 Task: Look for space in Newcastle under Lyme, United Kingdom from 5th June, 2023 to 16th June, 2023 for 2 adults in price range Rs.14000 to Rs.18000. Place can be entire place with 1  bedroom having 1 bed and 1 bathroom. Property type can be house, flat, guest house, hotel. Booking option can be shelf check-in. Required host language is English.
Action: Mouse moved to (419, 82)
Screenshot: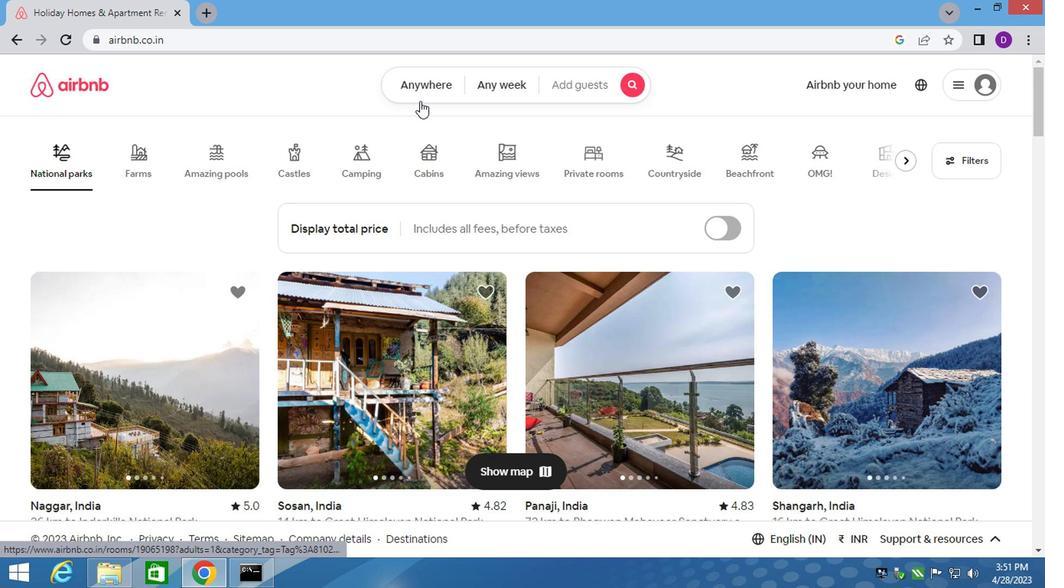 
Action: Mouse pressed left at (419, 82)
Screenshot: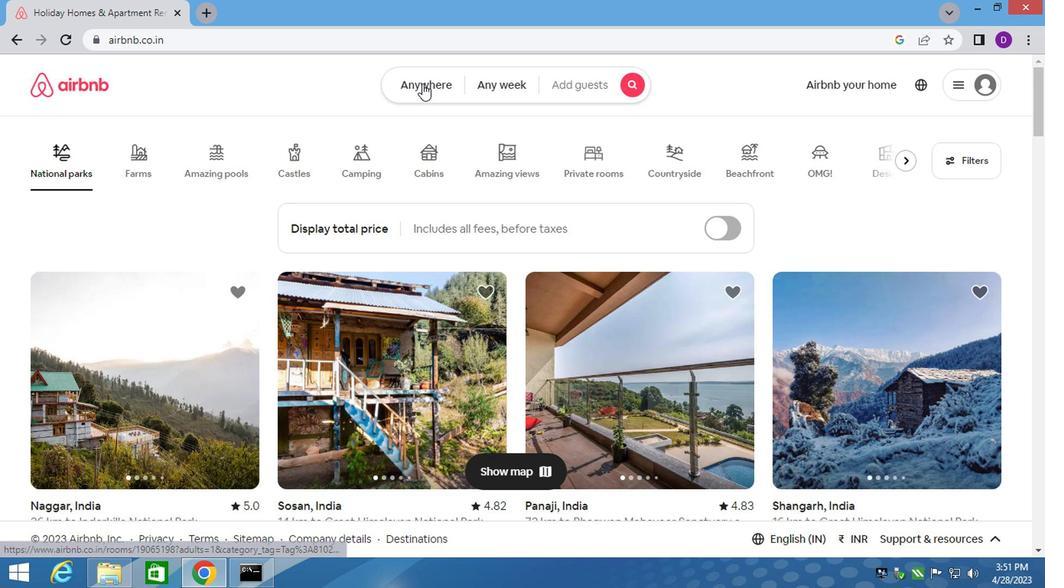 
Action: Mouse moved to (296, 145)
Screenshot: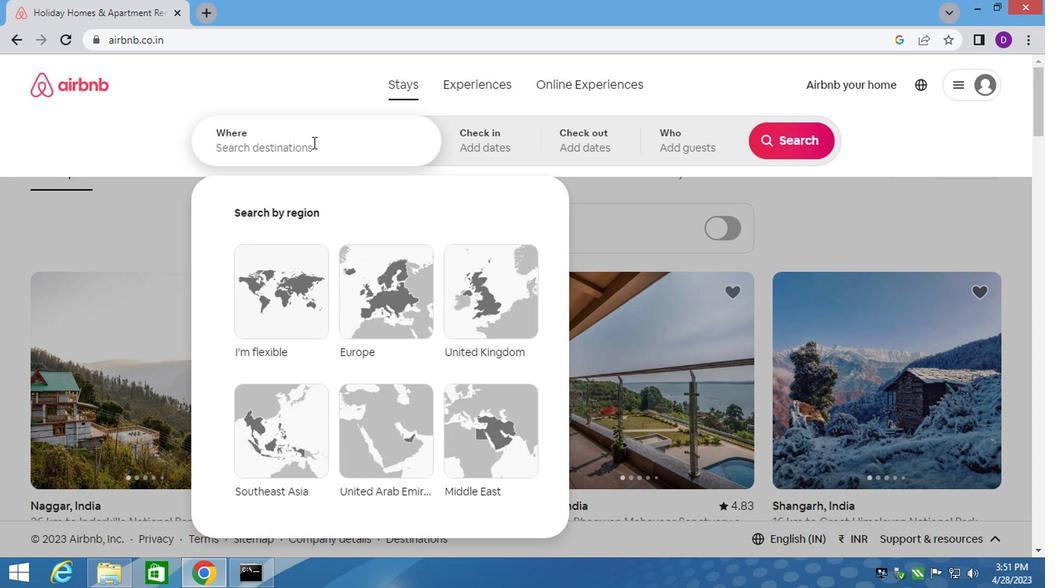 
Action: Mouse pressed left at (296, 145)
Screenshot: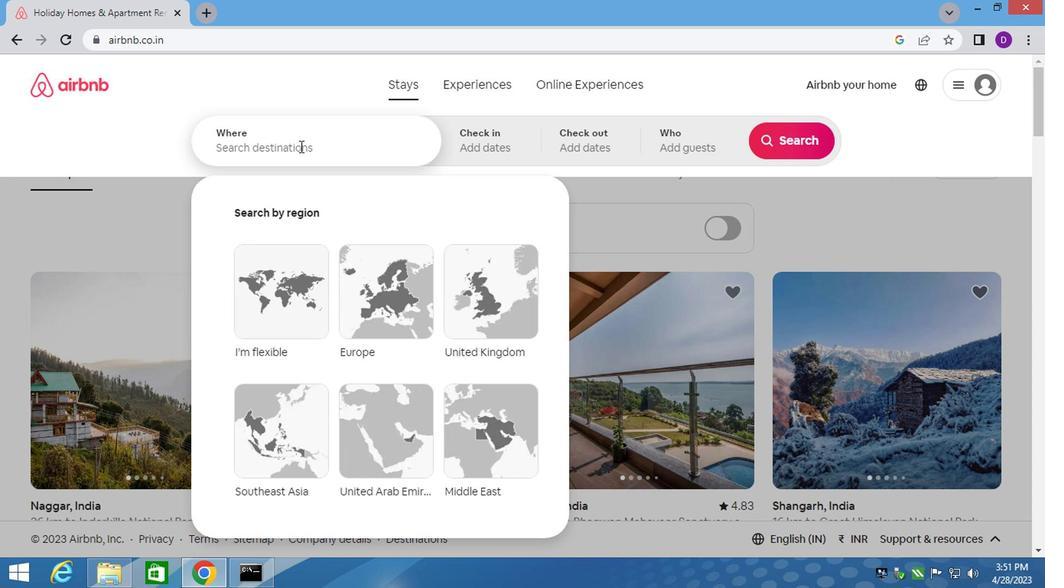 
Action: Key pressed newcas<Key.down><Key.backspace><Key.backspace><Key.backspace><Key.backspace><Key.backspace><Key.backspace><Key.backspace><Key.backspace><Key.backspace>under<Key.down><Key.up><Key.space><Key.backspace>,<Key.space>united<Key.down><Key.up><Key.enter>
Screenshot: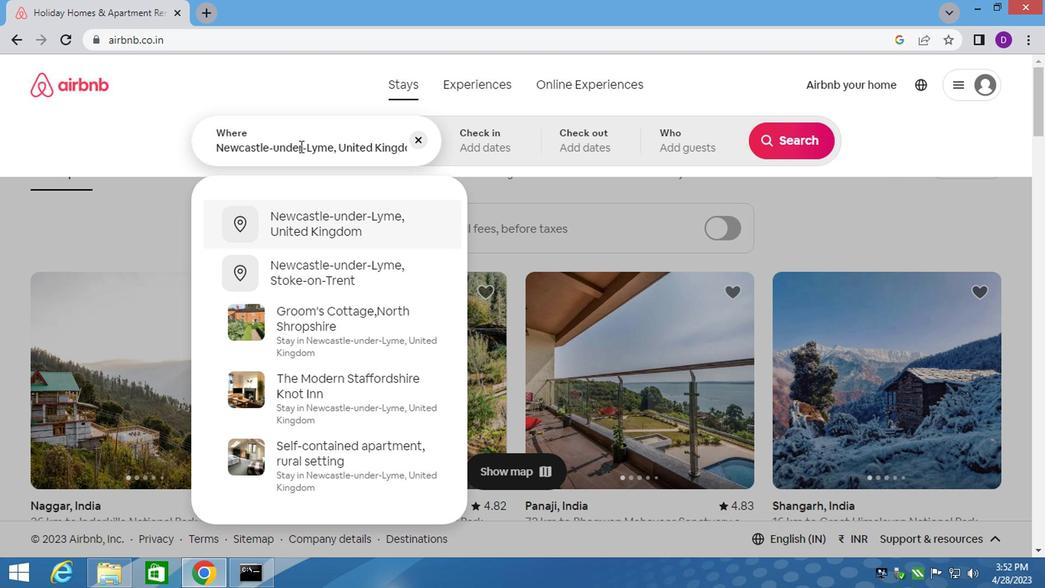 
Action: Mouse moved to (774, 261)
Screenshot: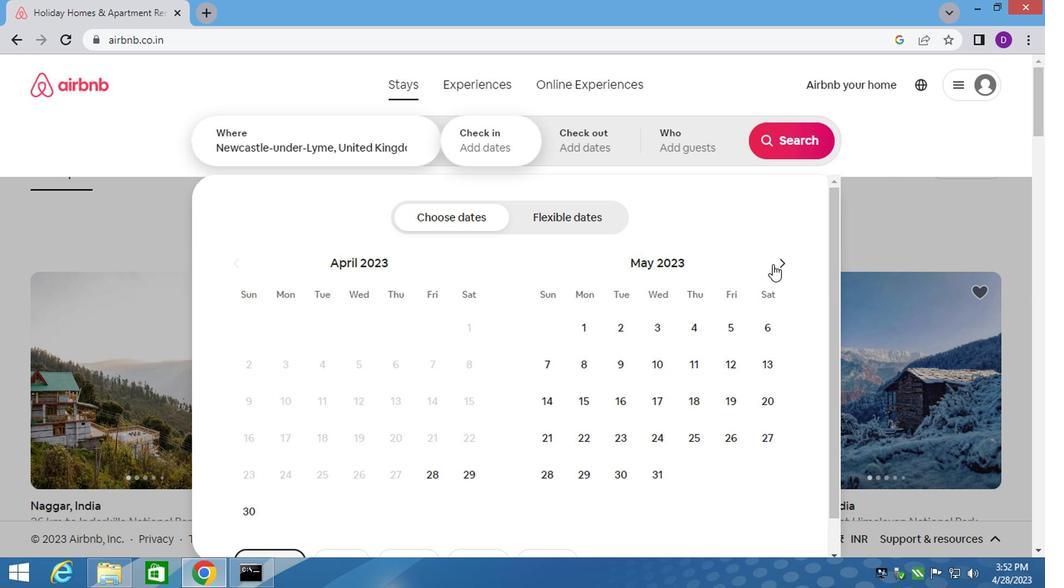 
Action: Mouse pressed left at (774, 261)
Screenshot: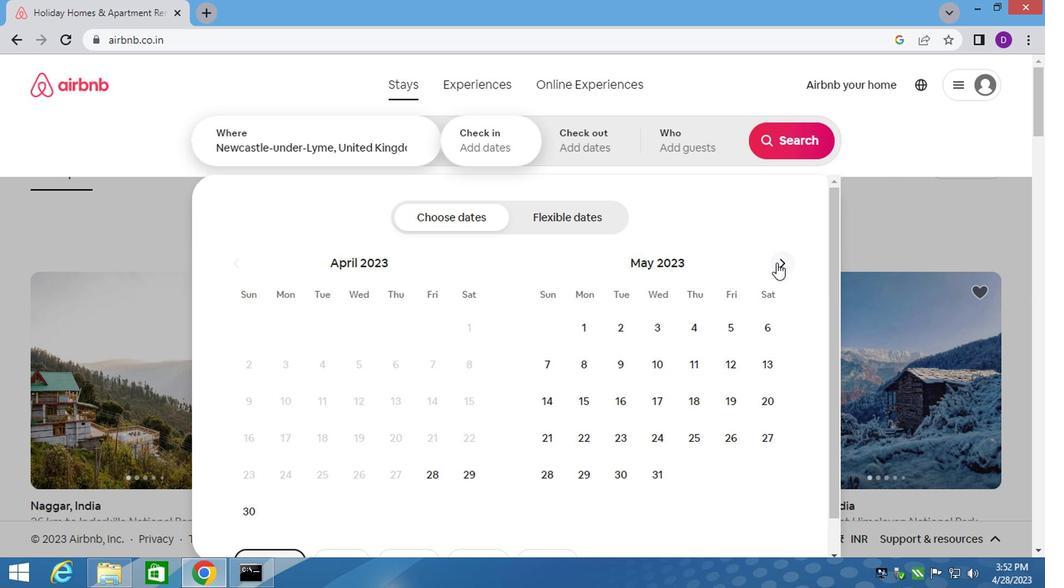 
Action: Mouse moved to (583, 366)
Screenshot: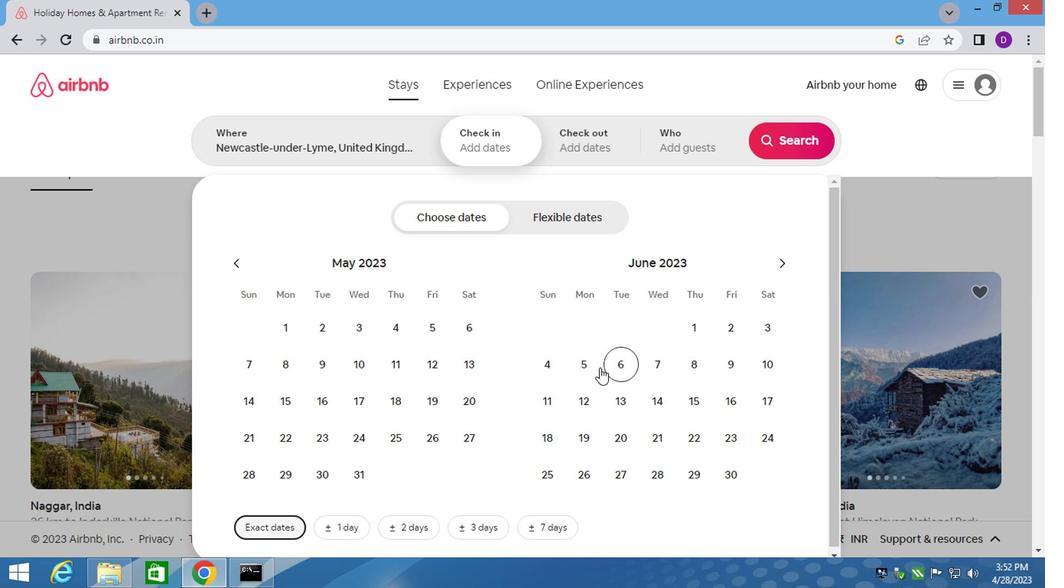 
Action: Mouse pressed left at (583, 366)
Screenshot: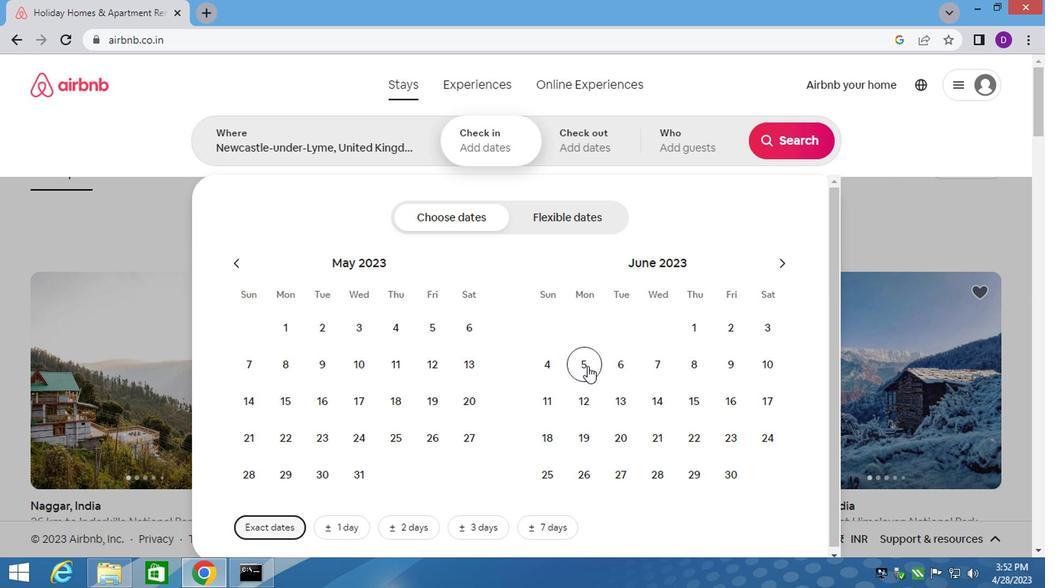 
Action: Mouse moved to (728, 400)
Screenshot: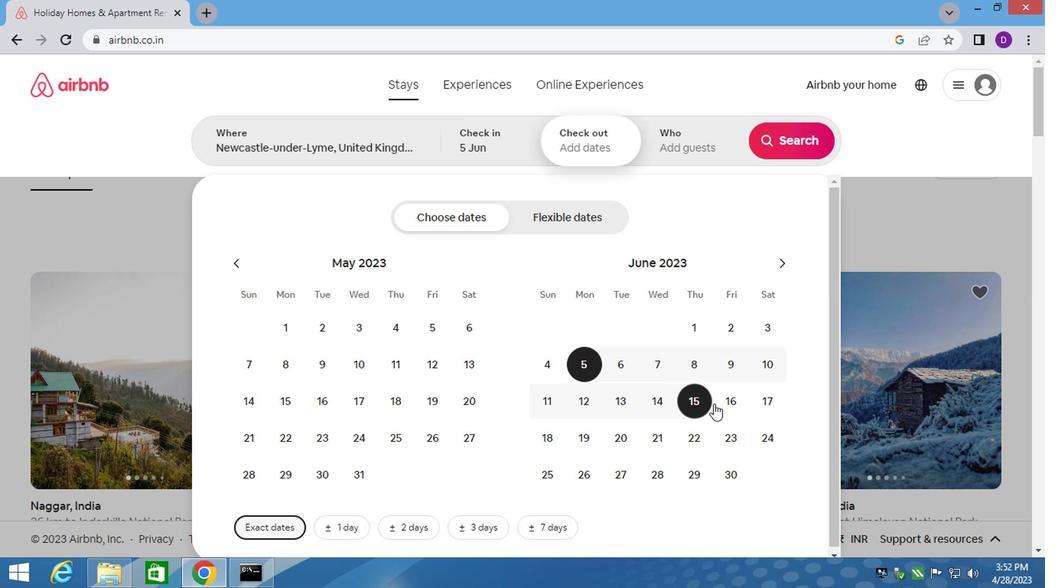 
Action: Mouse pressed left at (728, 400)
Screenshot: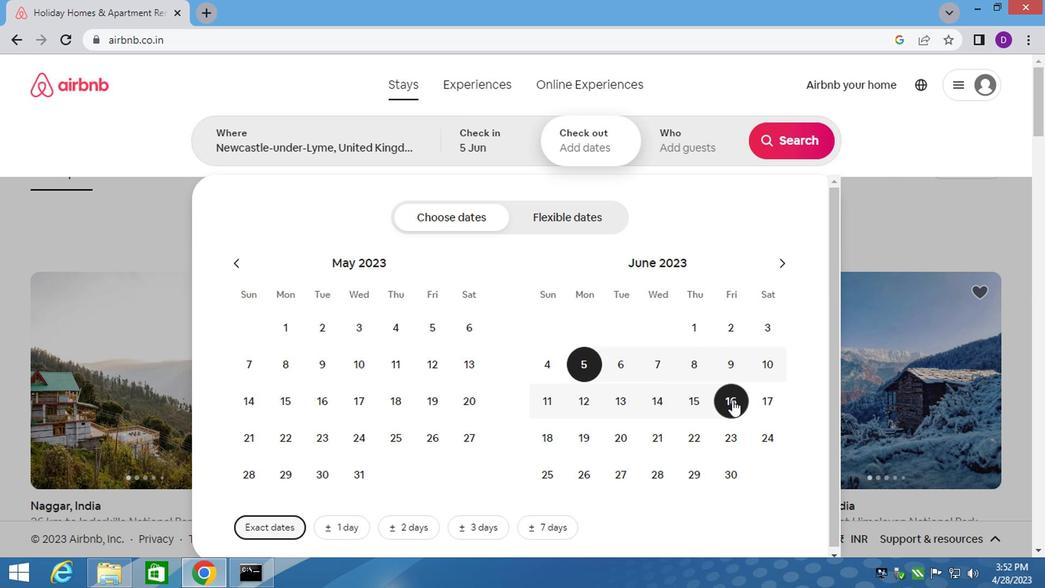
Action: Mouse moved to (685, 145)
Screenshot: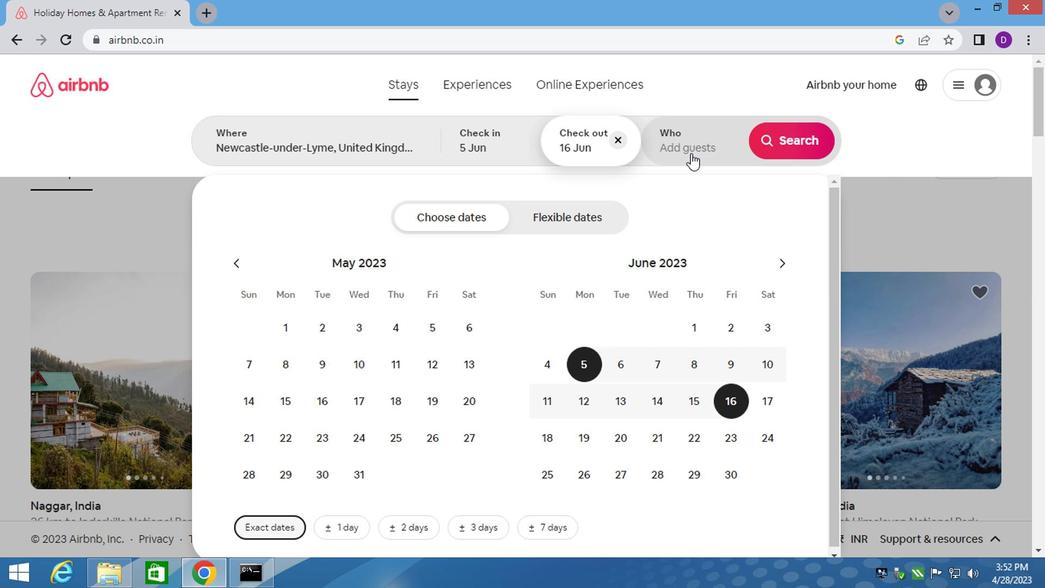 
Action: Mouse pressed left at (685, 145)
Screenshot: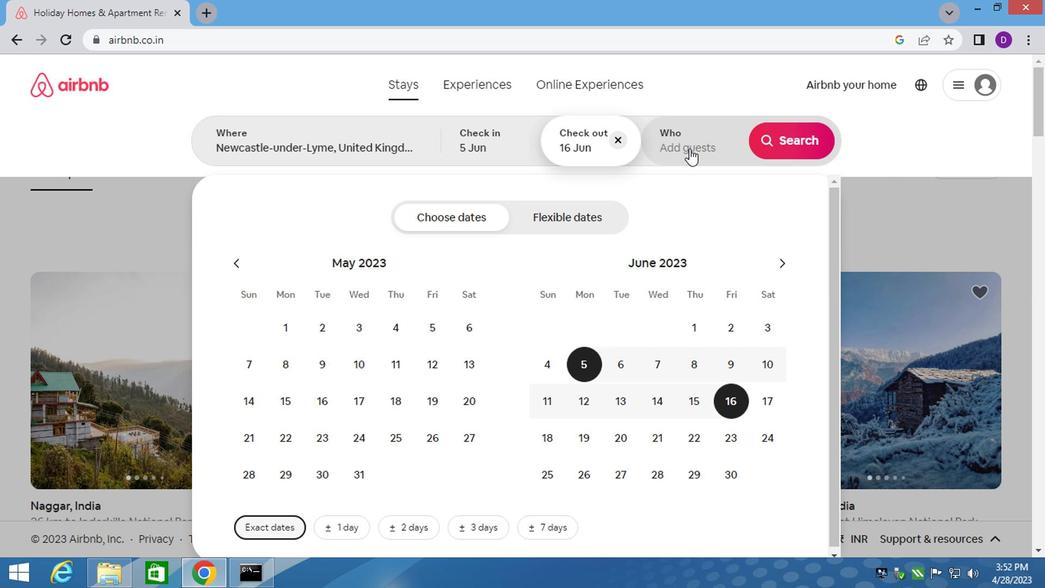 
Action: Mouse moved to (794, 225)
Screenshot: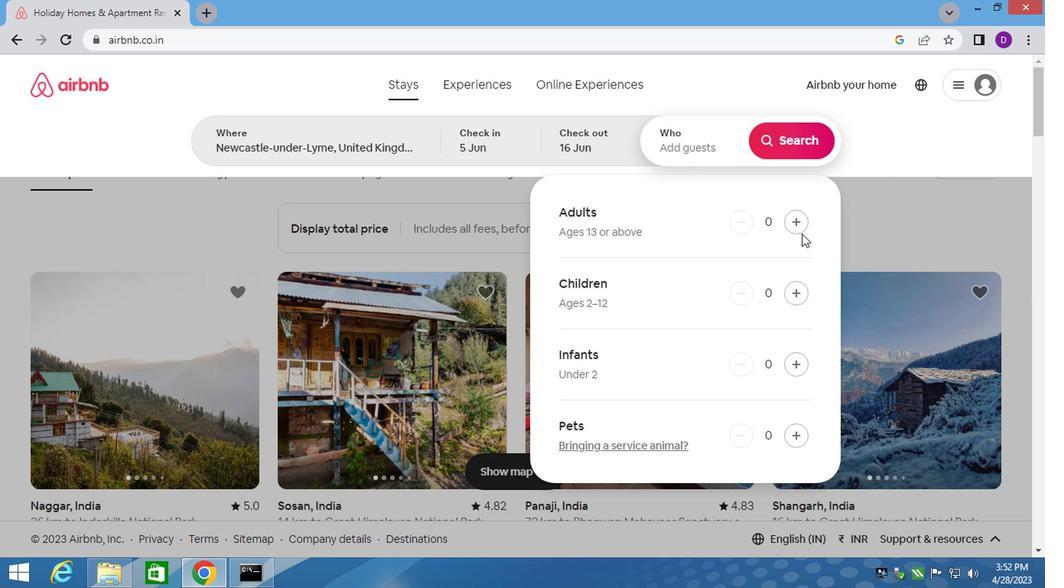 
Action: Mouse pressed left at (794, 225)
Screenshot: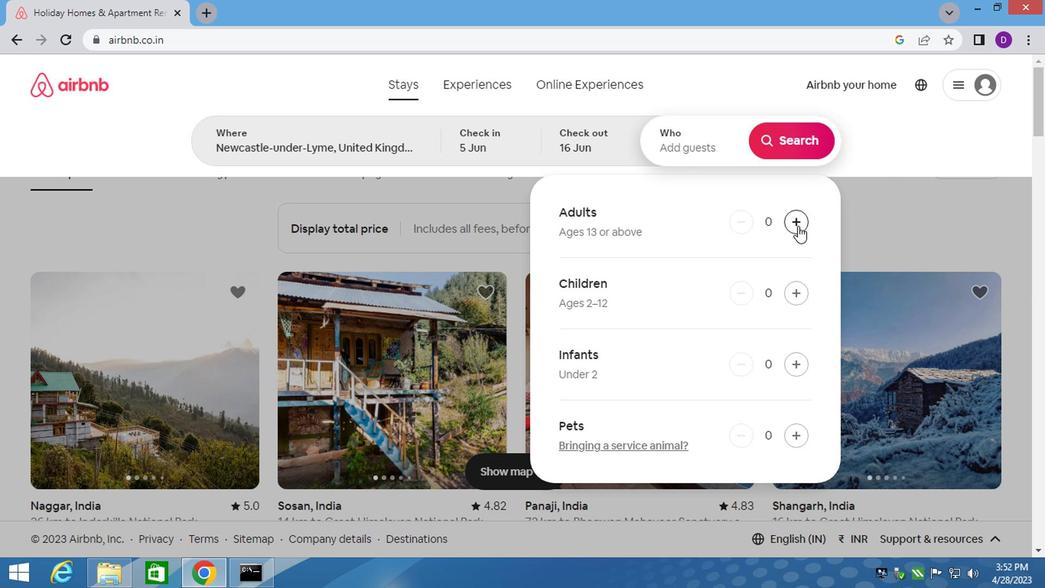 
Action: Mouse pressed left at (794, 225)
Screenshot: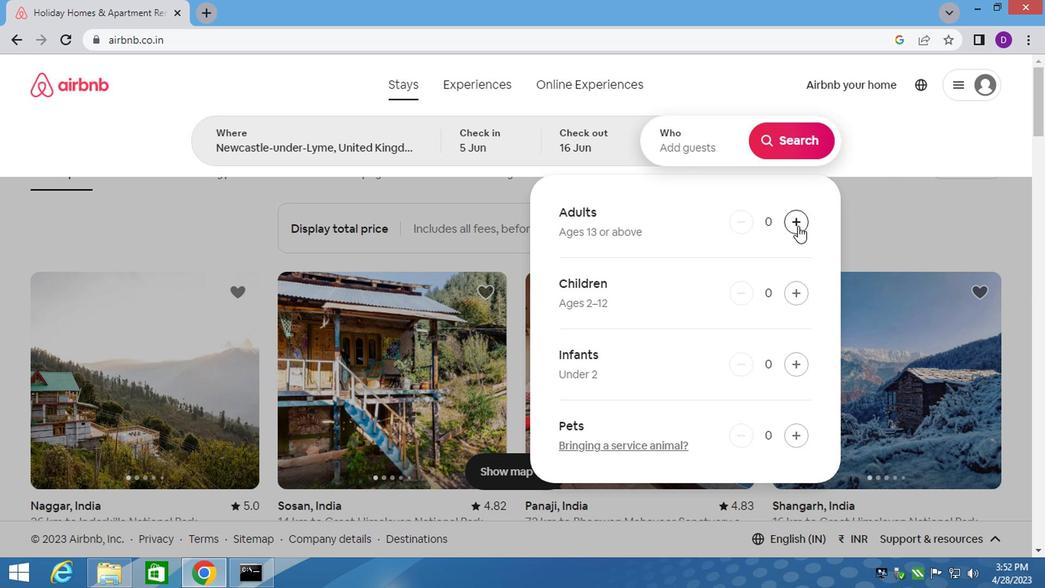 
Action: Mouse moved to (791, 140)
Screenshot: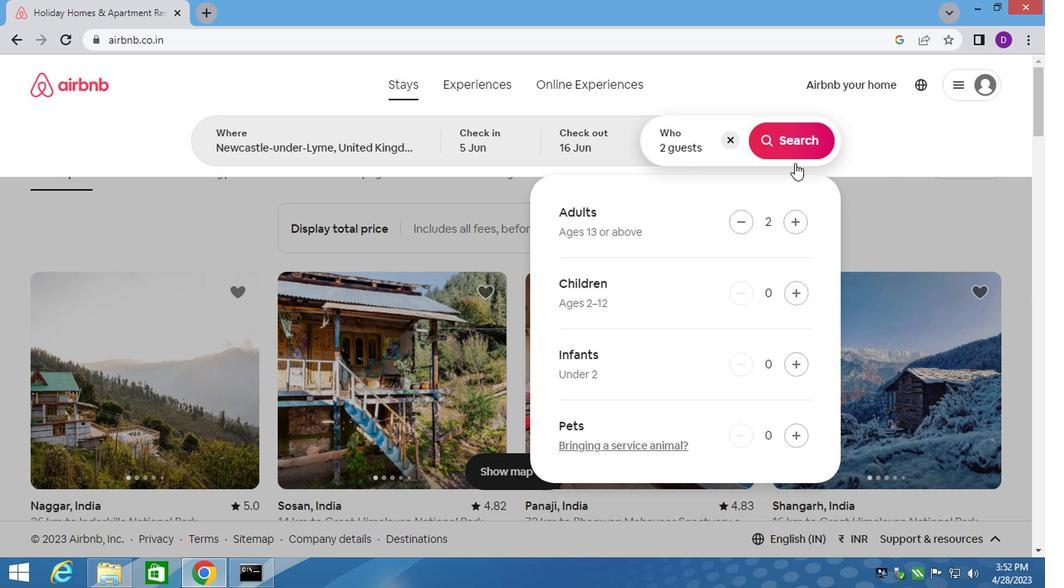 
Action: Mouse pressed left at (791, 140)
Screenshot: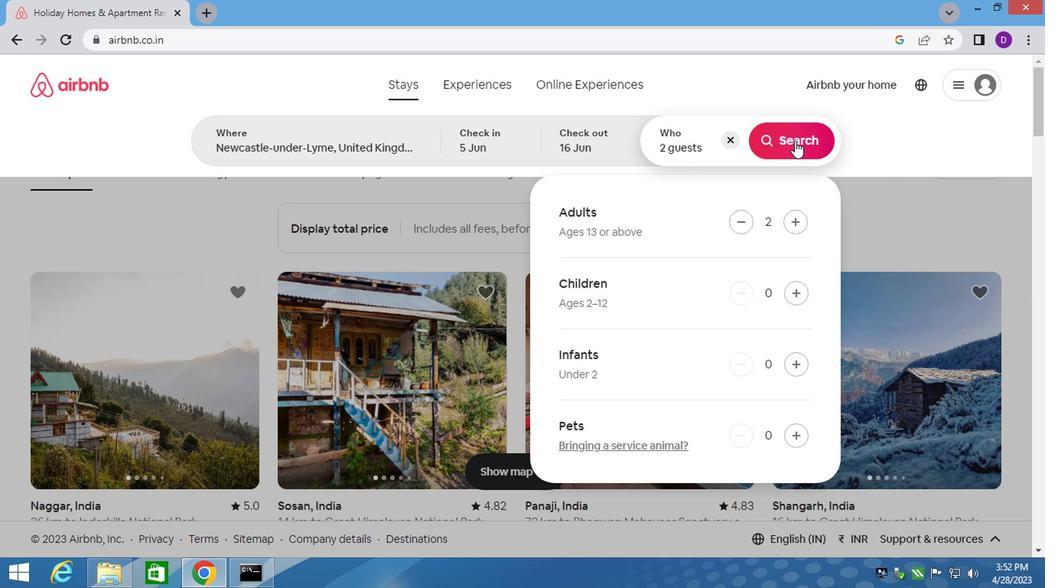 
Action: Mouse moved to (962, 141)
Screenshot: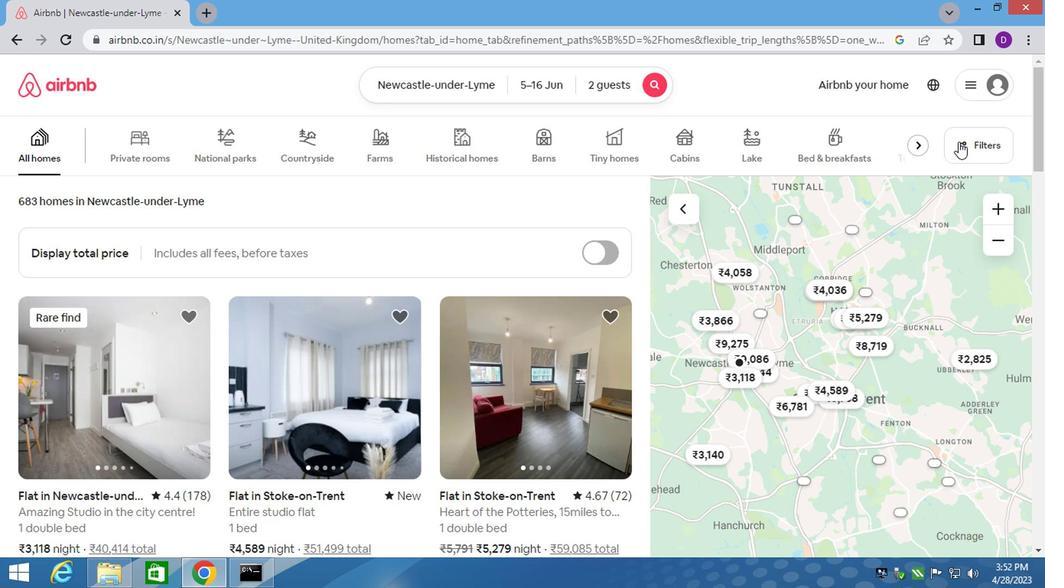 
Action: Mouse pressed left at (962, 141)
Screenshot: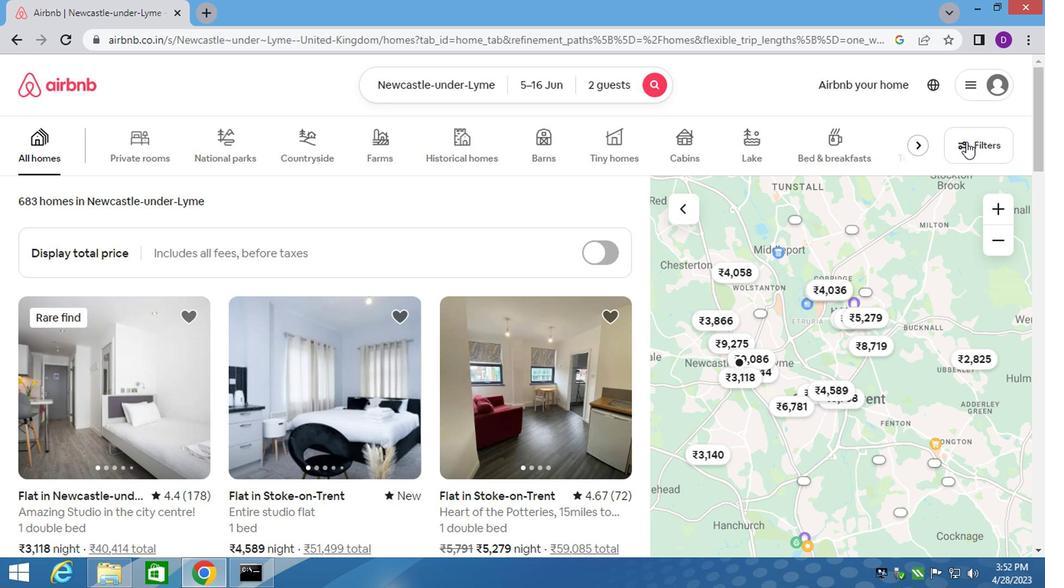 
Action: Mouse moved to (306, 342)
Screenshot: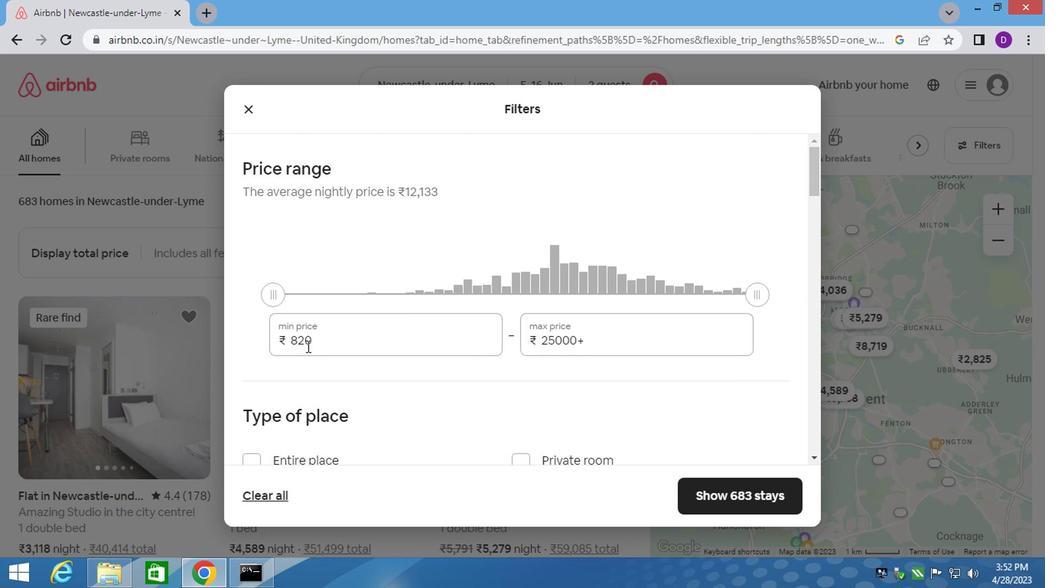 
Action: Mouse pressed left at (306, 342)
Screenshot: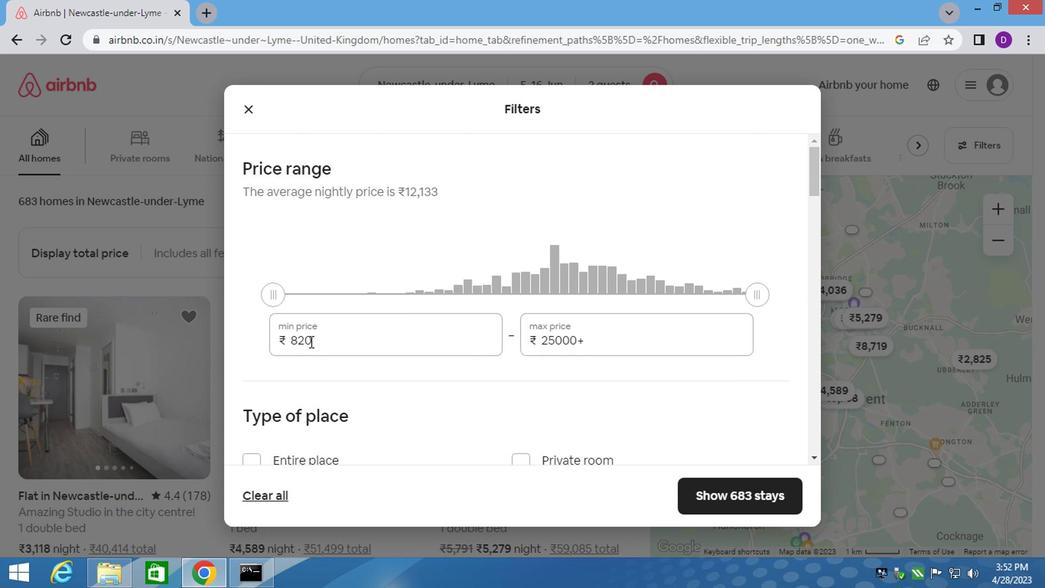 
Action: Mouse pressed left at (306, 342)
Screenshot: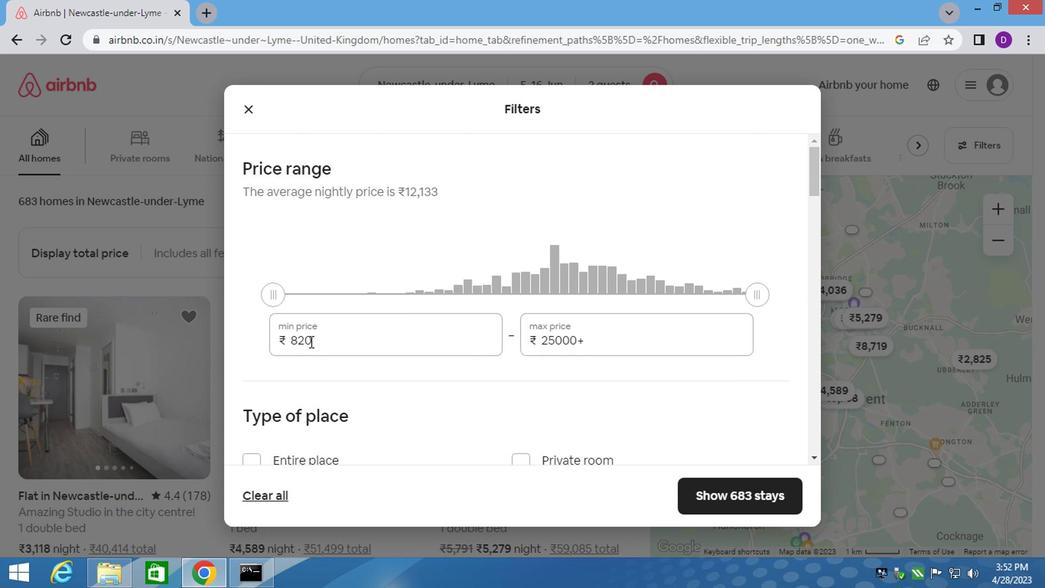 
Action: Key pressed 14000<Key.tab>18000
Screenshot: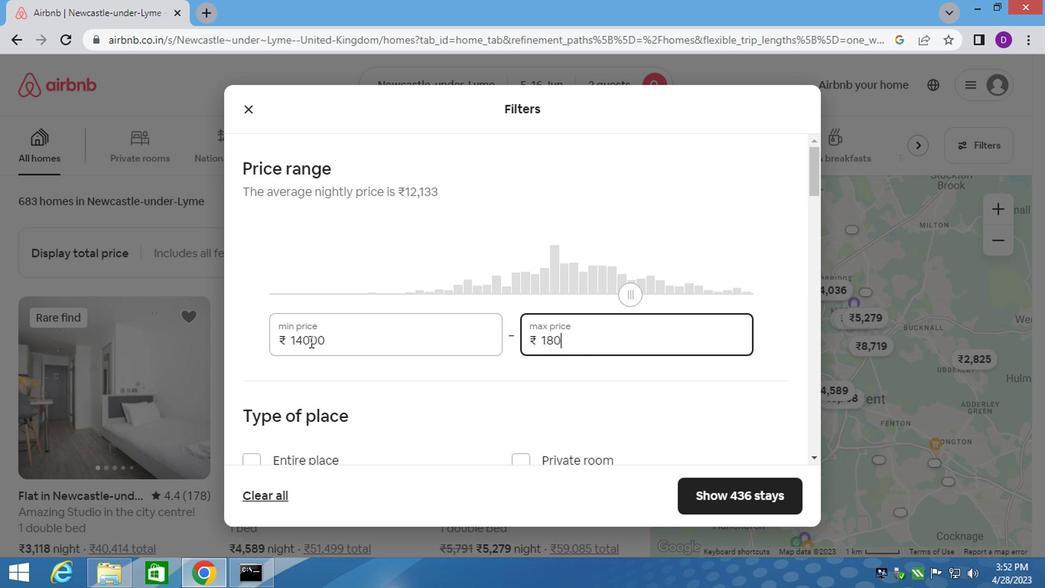 
Action: Mouse moved to (287, 374)
Screenshot: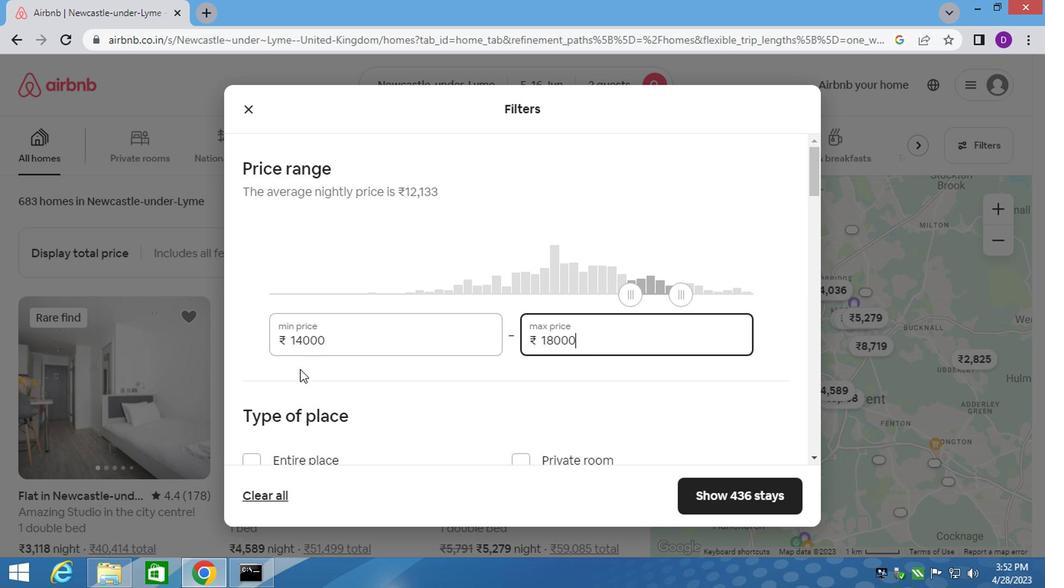 
Action: Mouse scrolled (287, 373) with delta (0, -1)
Screenshot: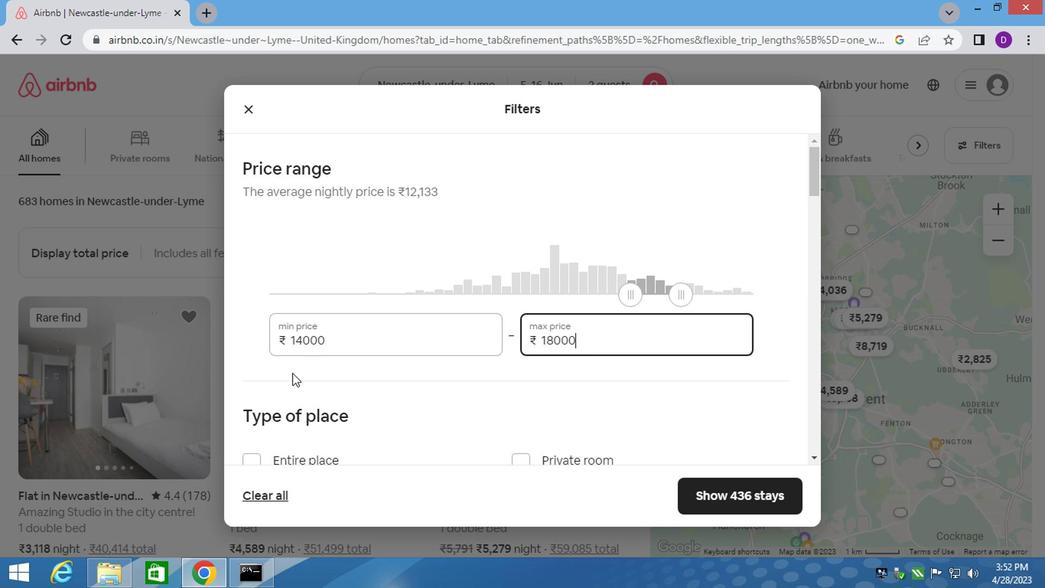 
Action: Mouse moved to (287, 374)
Screenshot: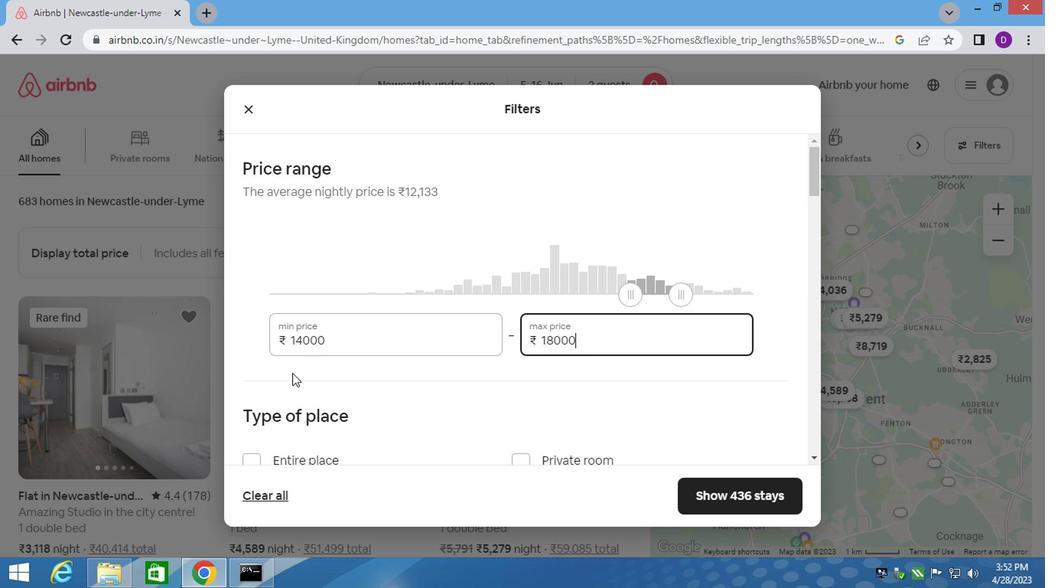 
Action: Mouse scrolled (287, 374) with delta (0, 0)
Screenshot: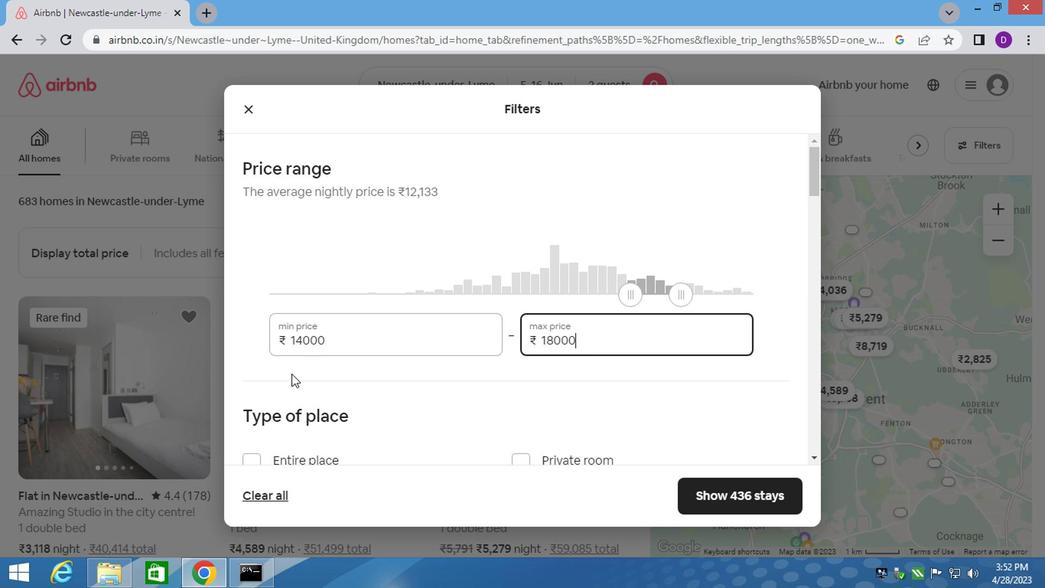 
Action: Mouse moved to (257, 314)
Screenshot: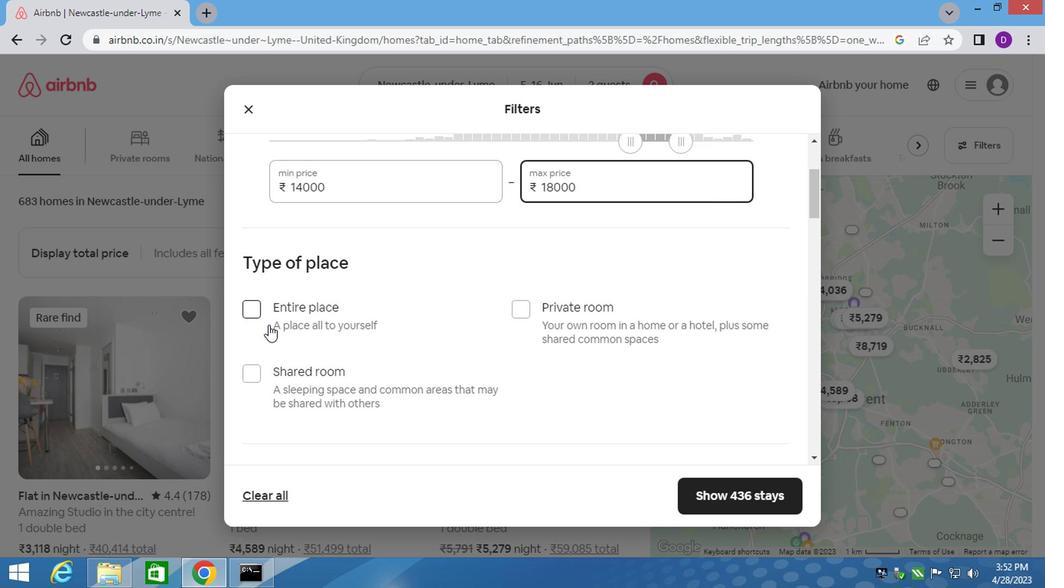 
Action: Mouse pressed left at (257, 314)
Screenshot: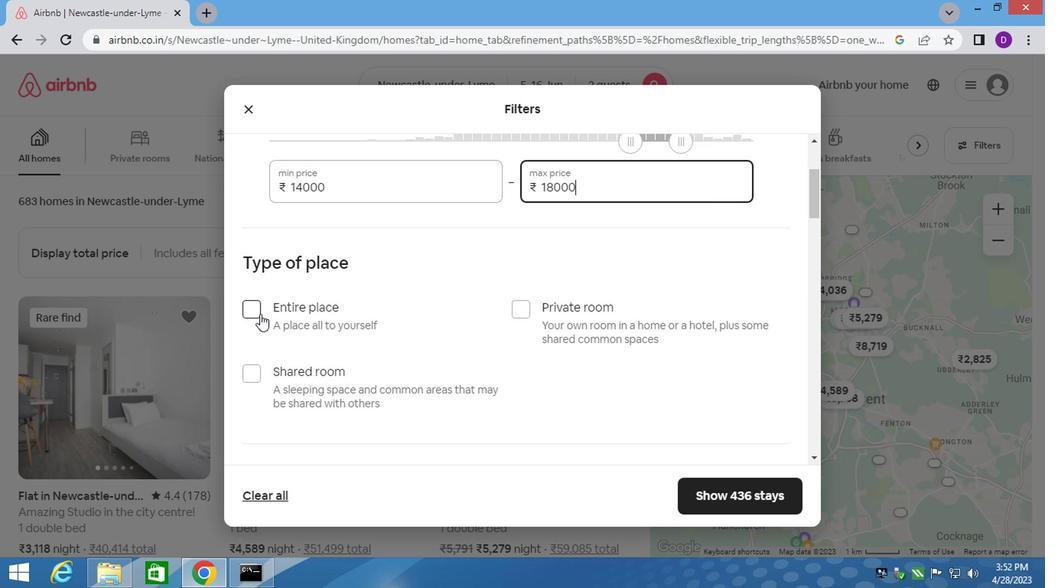 
Action: Mouse moved to (357, 337)
Screenshot: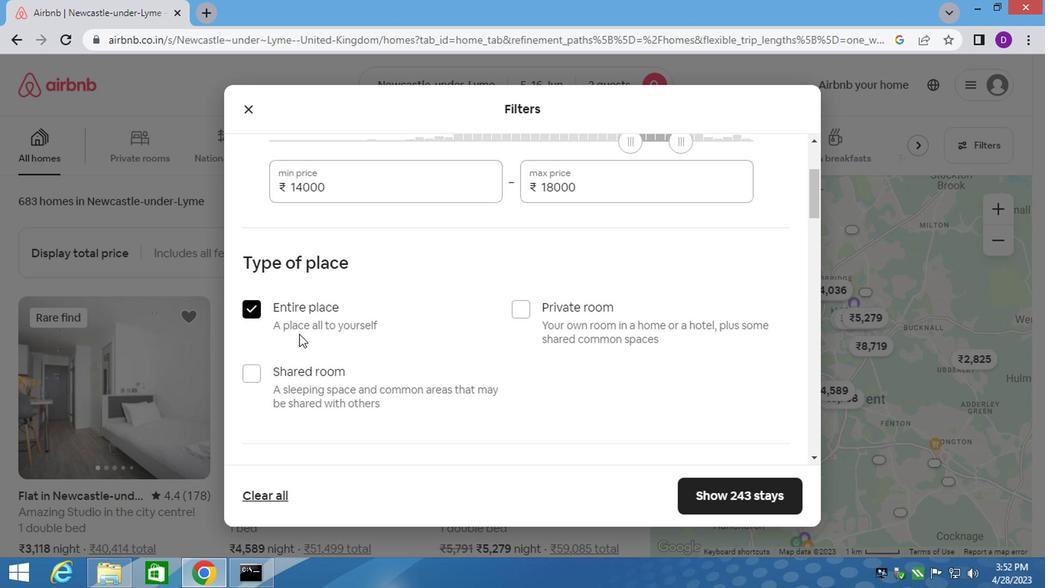 
Action: Mouse scrolled (357, 337) with delta (0, 0)
Screenshot: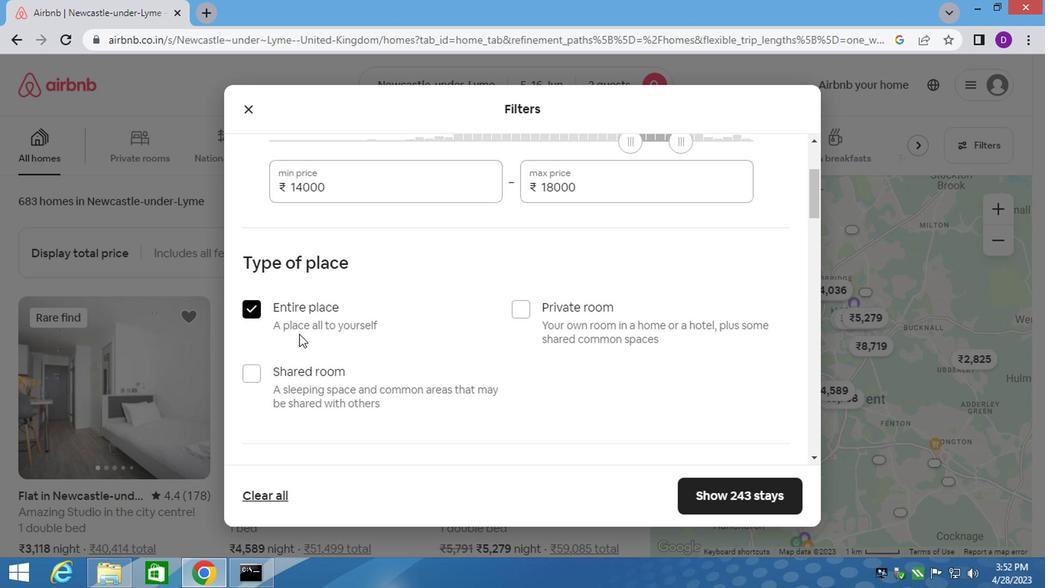 
Action: Mouse moved to (357, 338)
Screenshot: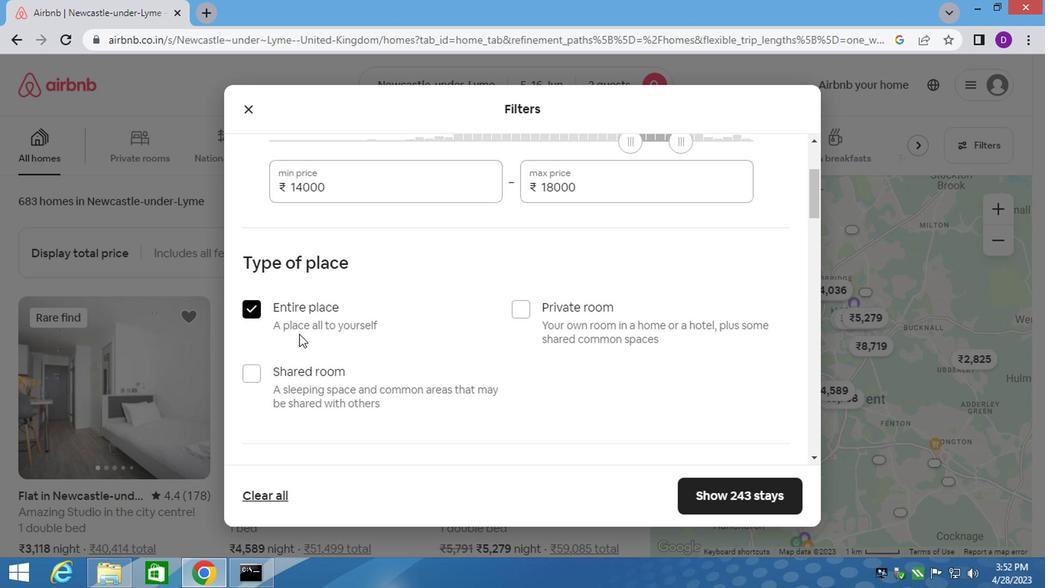 
Action: Mouse scrolled (357, 337) with delta (0, -1)
Screenshot: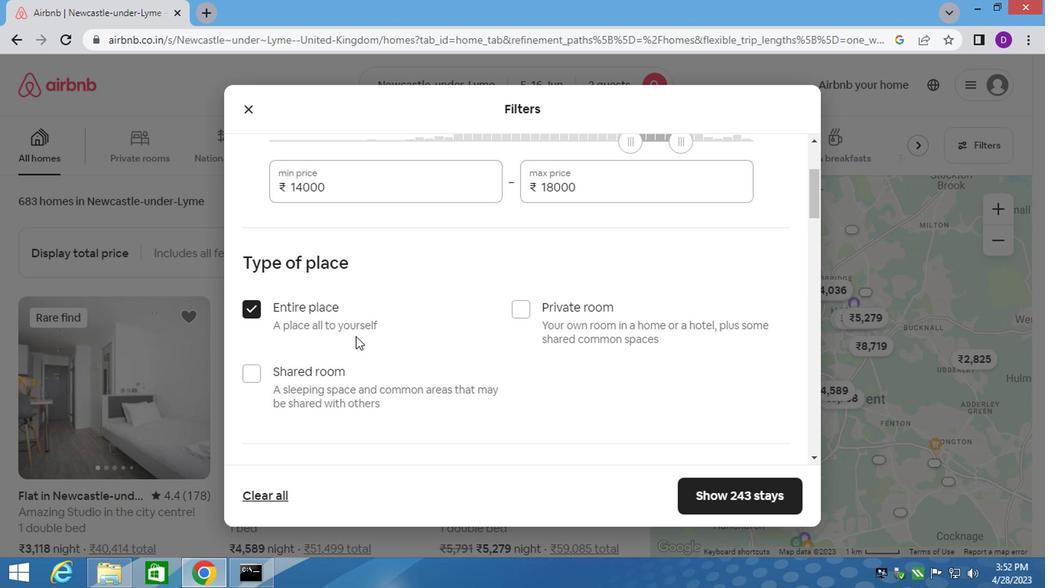 
Action: Mouse moved to (357, 339)
Screenshot: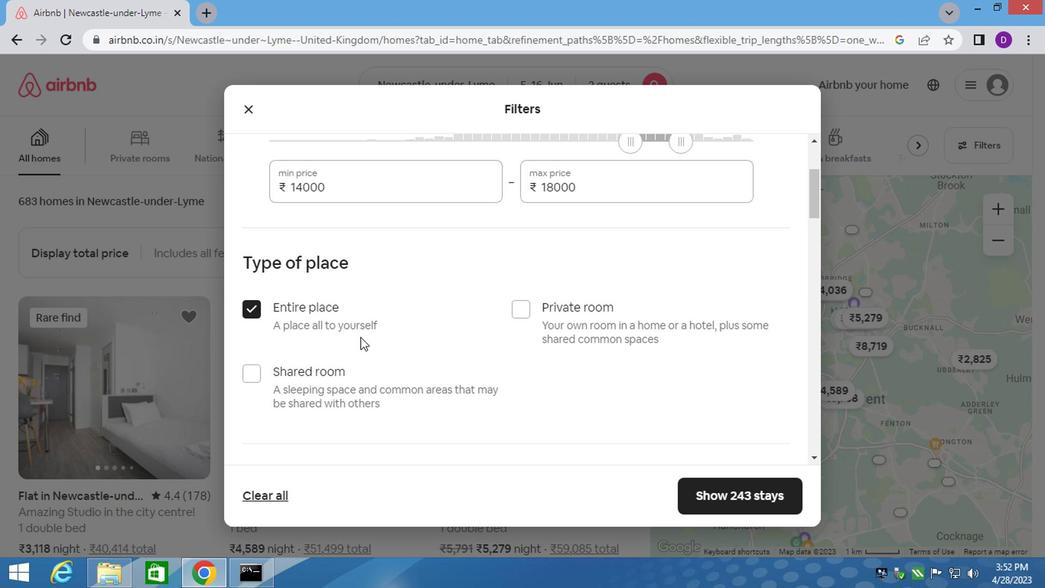 
Action: Mouse scrolled (357, 338) with delta (0, 0)
Screenshot: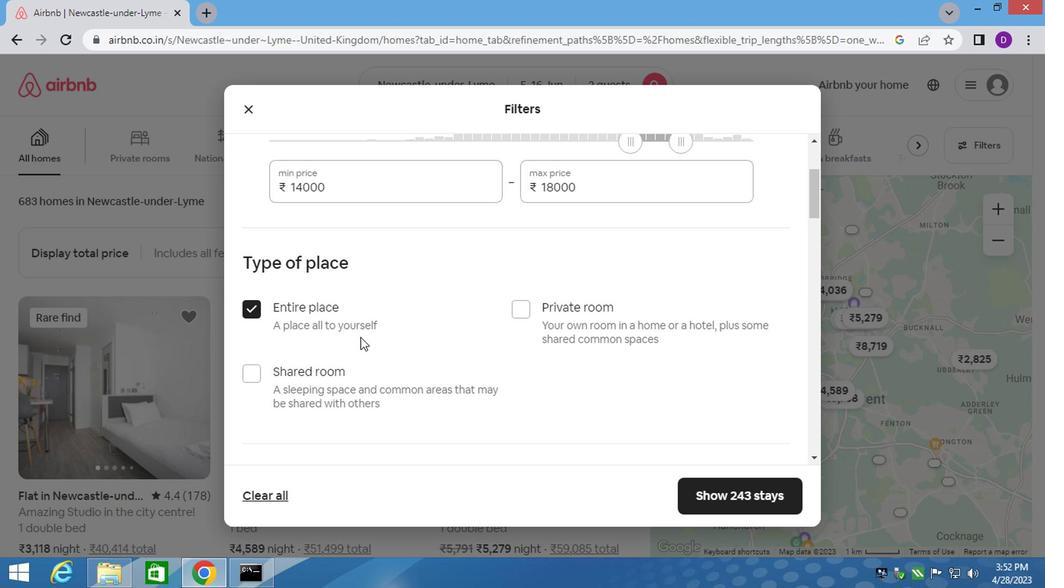 
Action: Mouse scrolled (357, 338) with delta (0, 0)
Screenshot: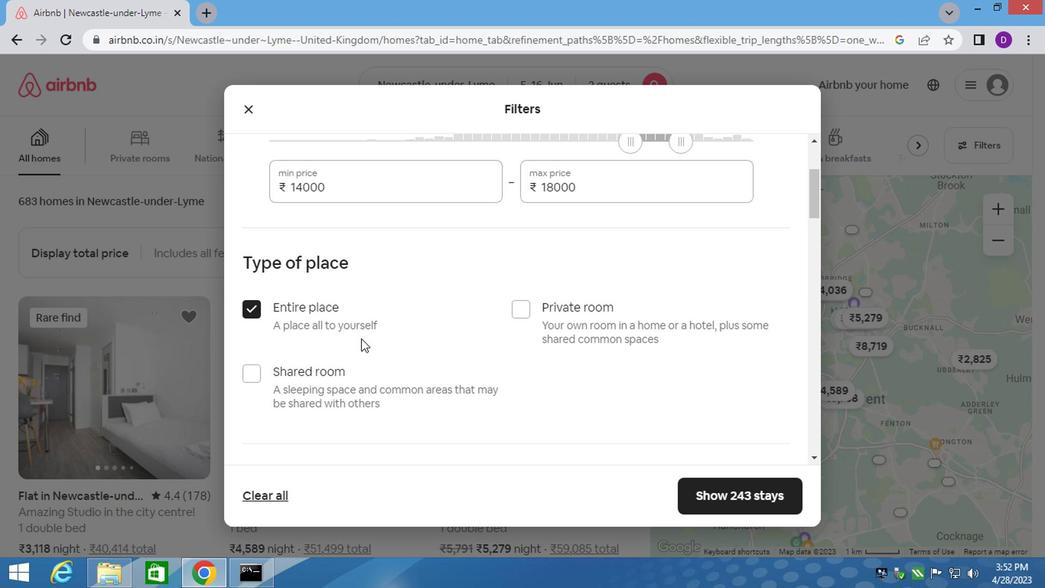 
Action: Mouse moved to (325, 250)
Screenshot: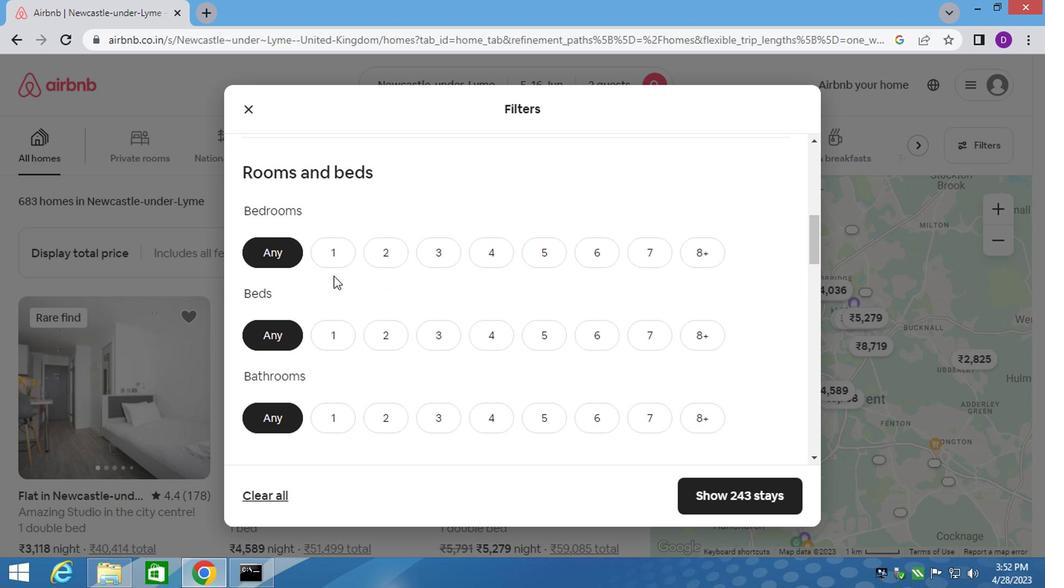 
Action: Mouse pressed left at (325, 250)
Screenshot: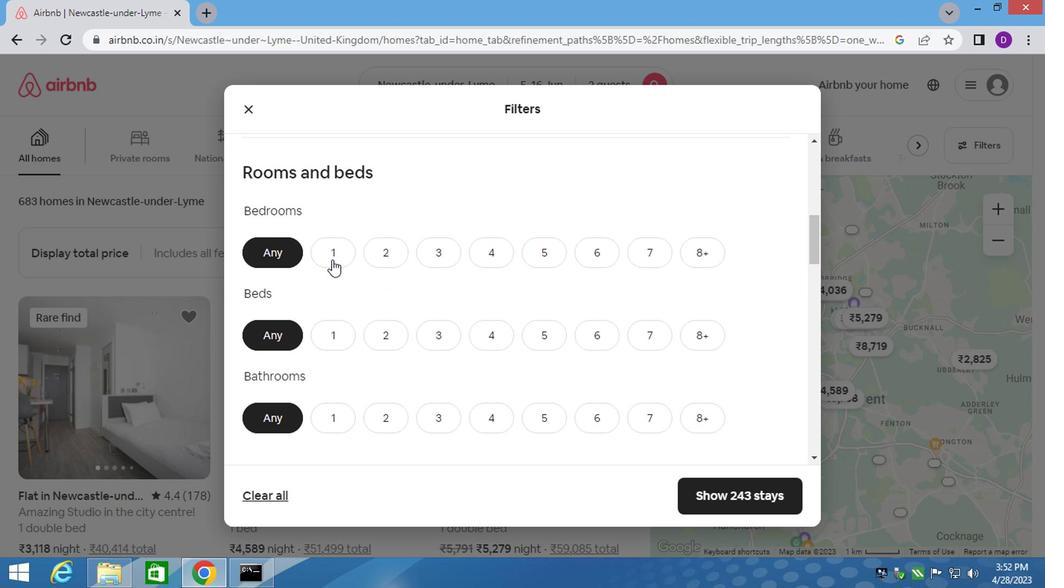 
Action: Mouse moved to (330, 328)
Screenshot: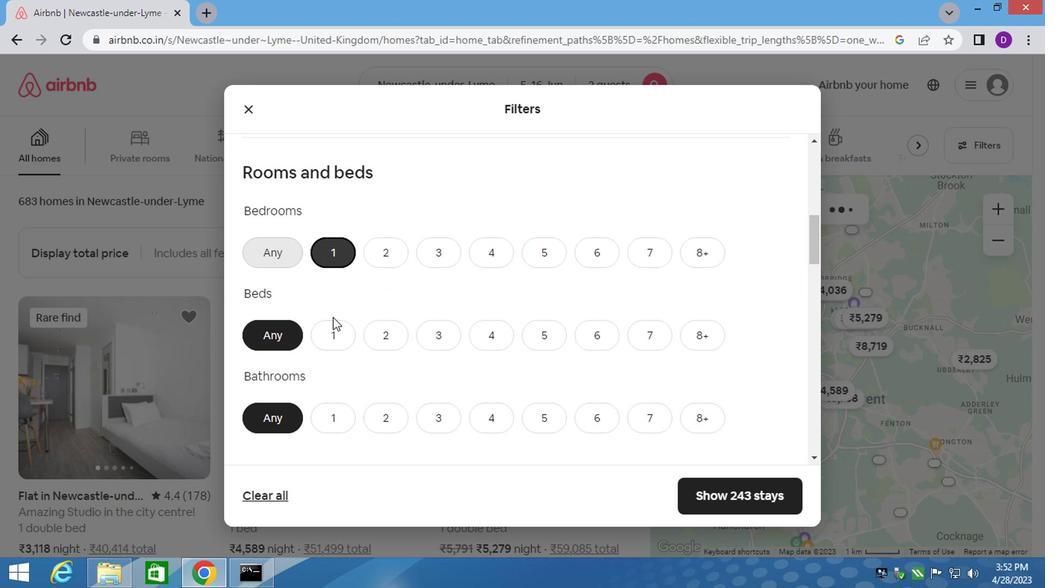 
Action: Mouse pressed left at (330, 328)
Screenshot: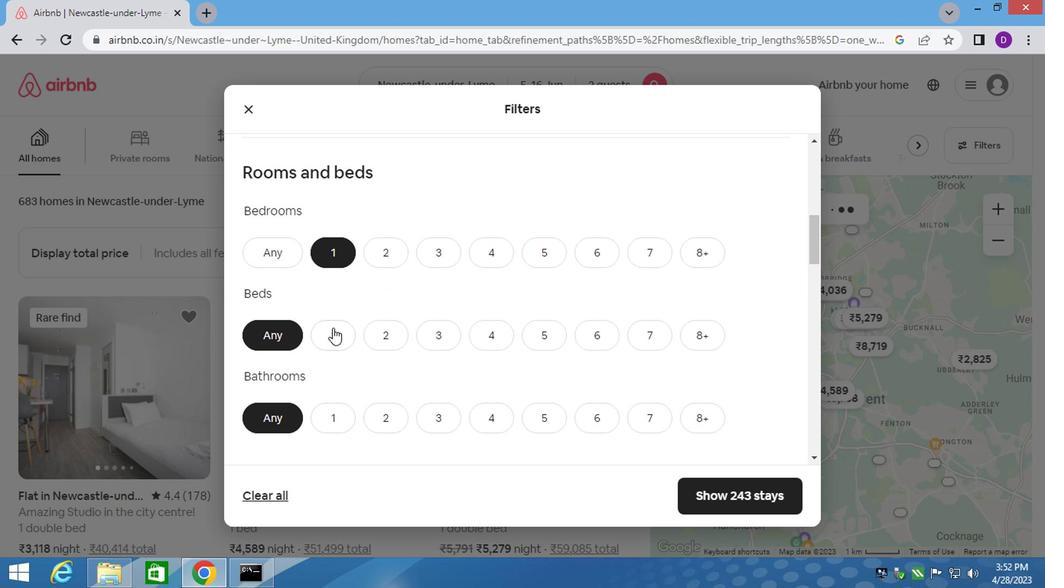 
Action: Mouse moved to (327, 423)
Screenshot: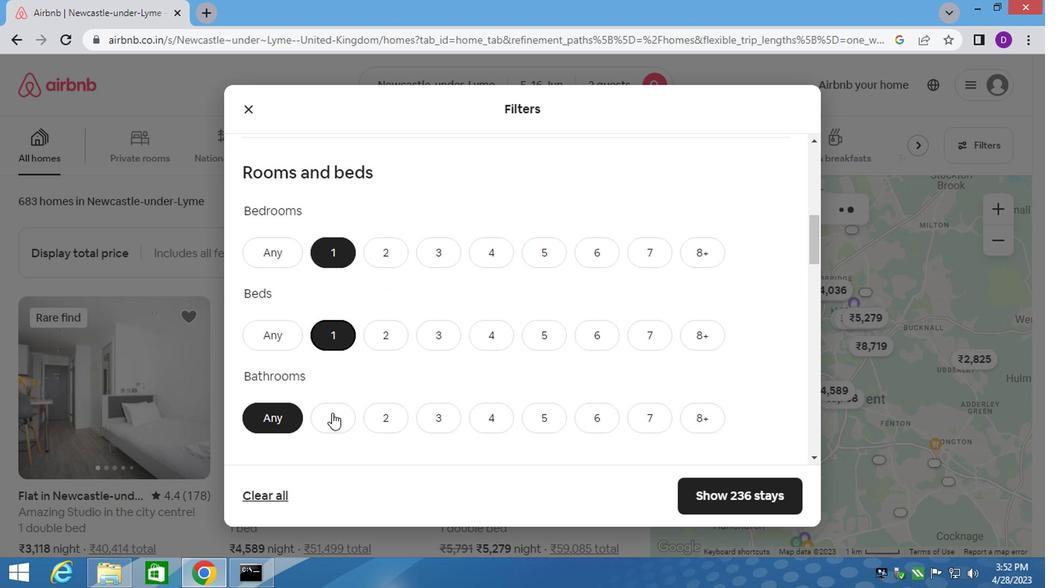 
Action: Mouse pressed left at (327, 423)
Screenshot: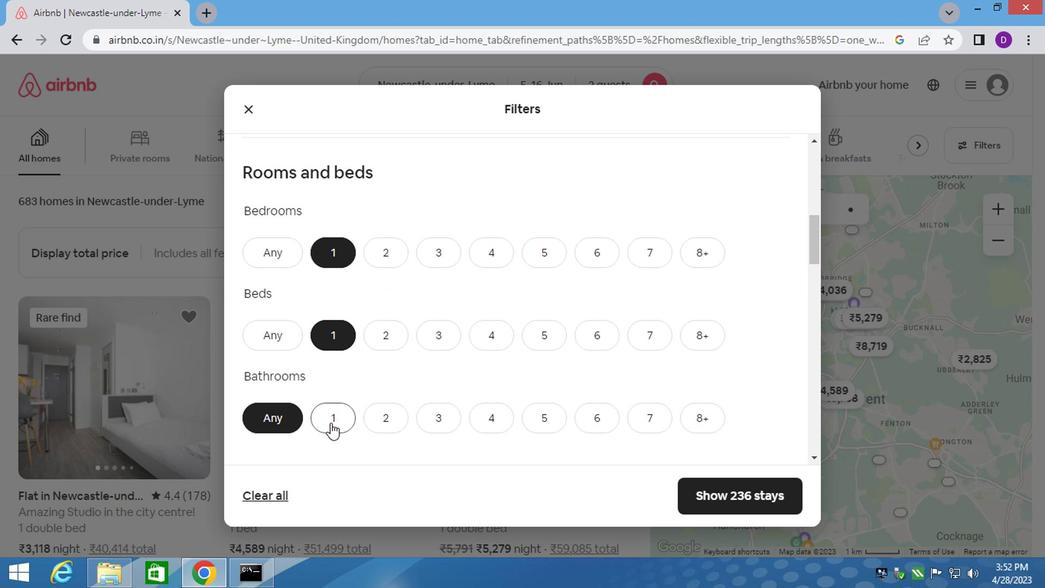 
Action: Mouse moved to (372, 424)
Screenshot: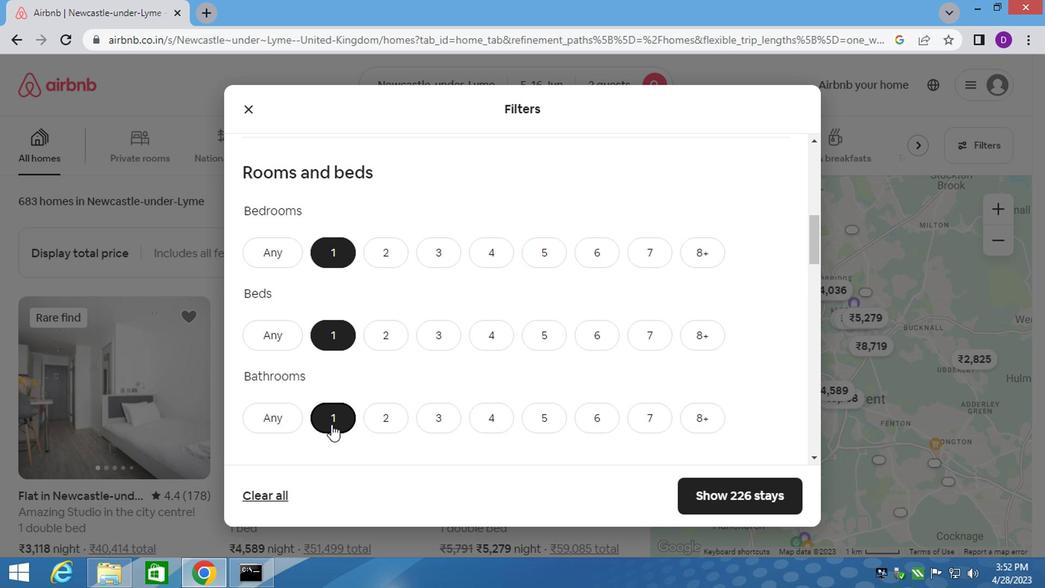 
Action: Mouse scrolled (372, 424) with delta (0, 0)
Screenshot: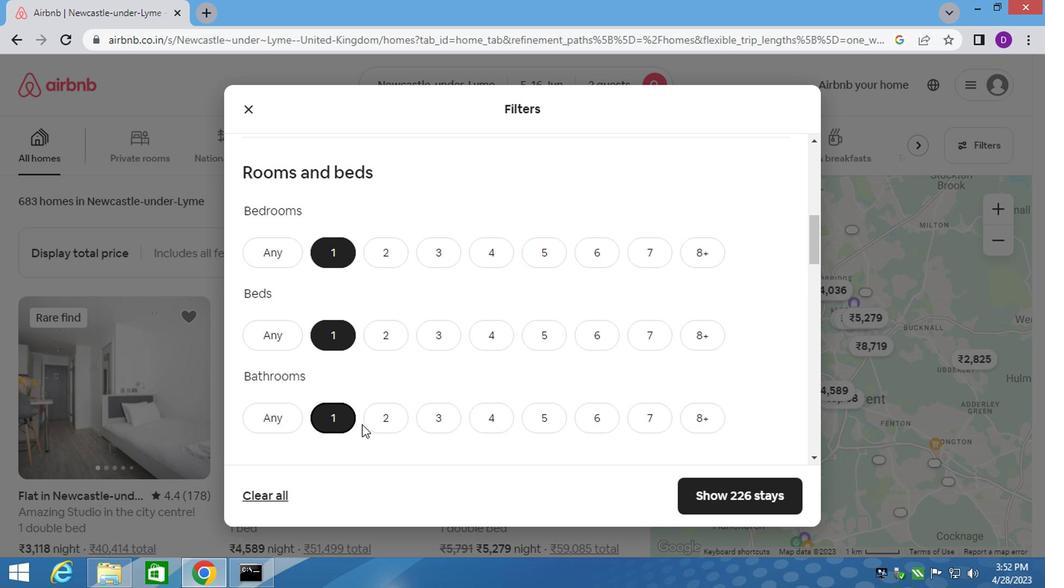 
Action: Mouse scrolled (372, 424) with delta (0, 0)
Screenshot: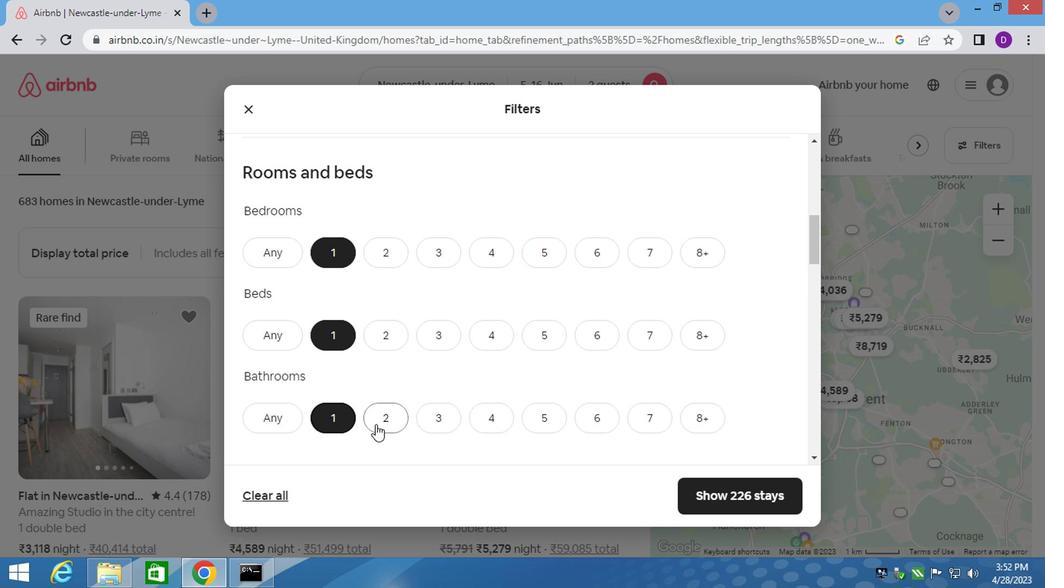 
Action: Mouse scrolled (372, 424) with delta (0, 0)
Screenshot: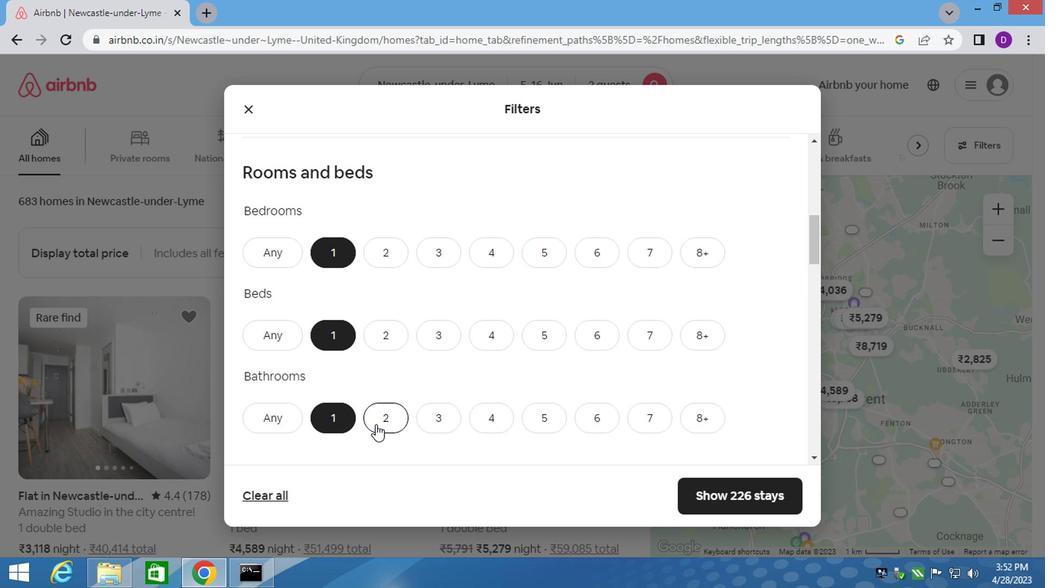 
Action: Mouse moved to (313, 355)
Screenshot: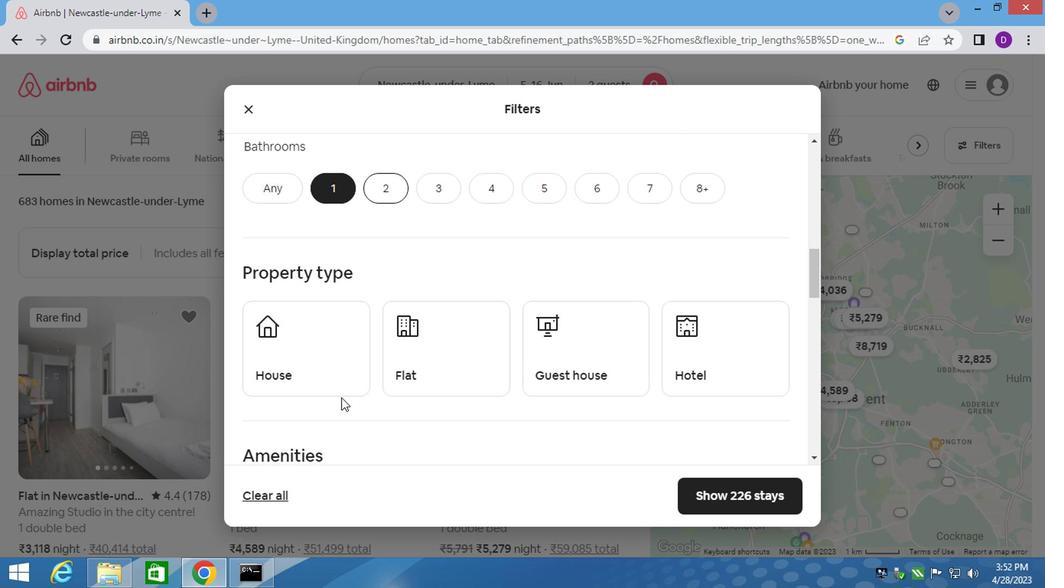 
Action: Mouse pressed left at (313, 355)
Screenshot: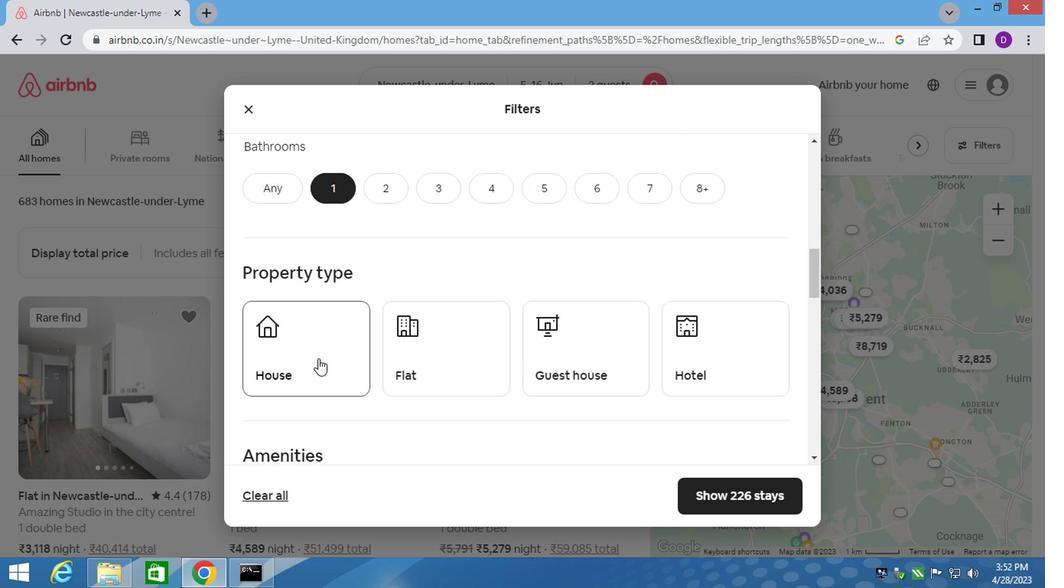 
Action: Mouse moved to (432, 344)
Screenshot: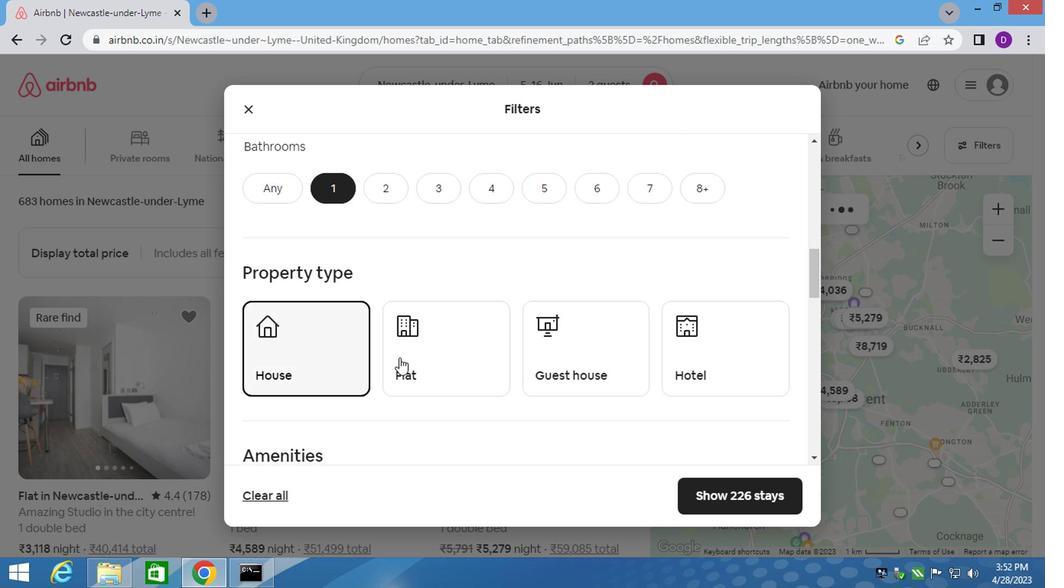 
Action: Mouse pressed left at (432, 344)
Screenshot: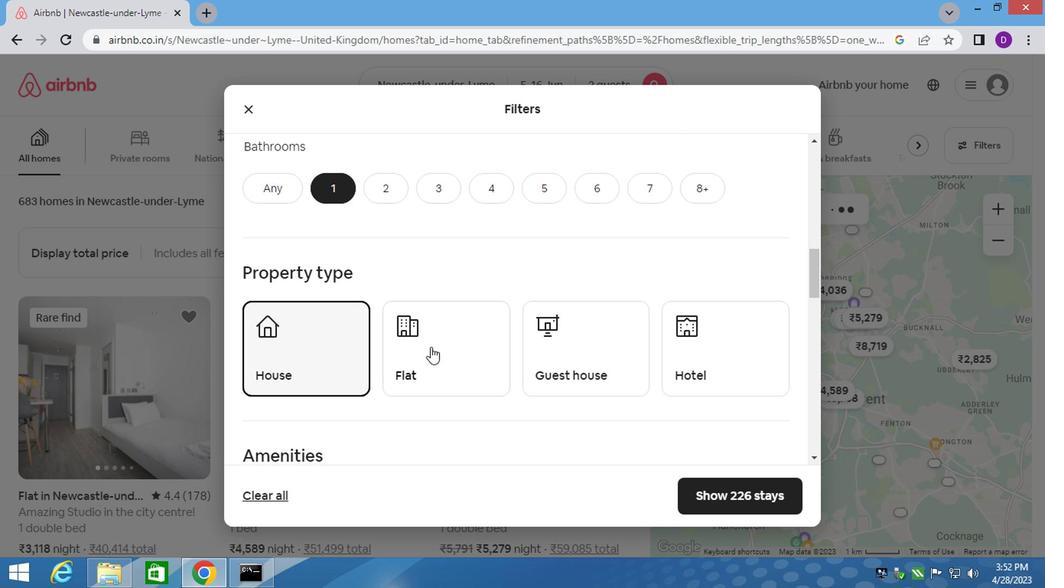 
Action: Mouse moved to (548, 346)
Screenshot: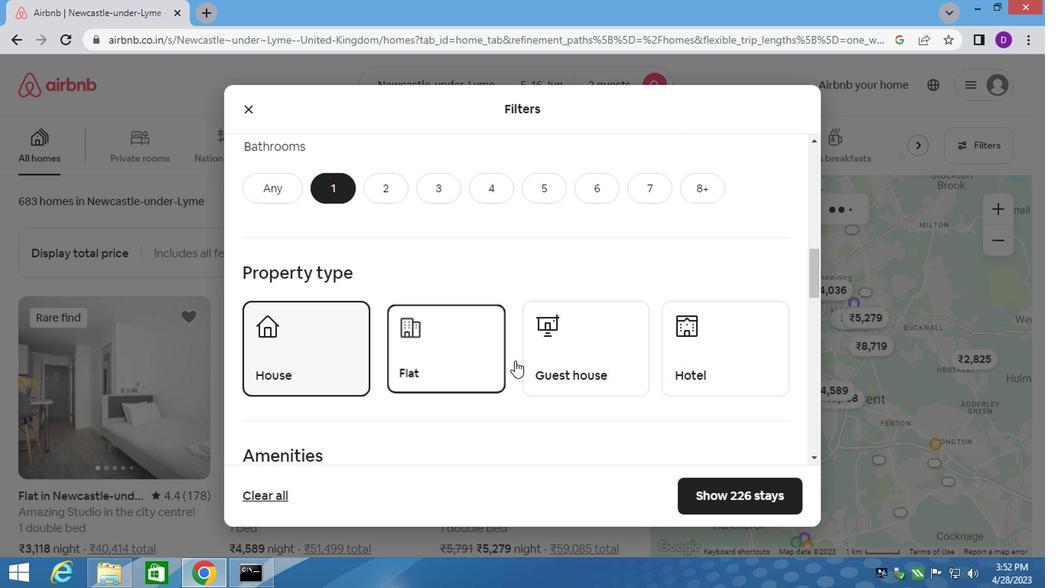 
Action: Mouse pressed left at (548, 346)
Screenshot: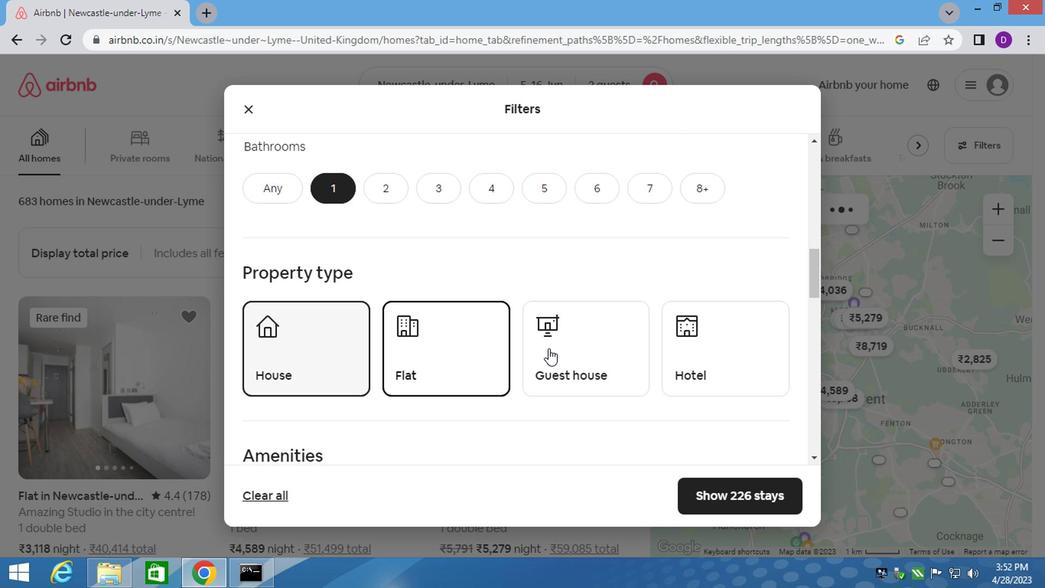 
Action: Mouse moved to (716, 344)
Screenshot: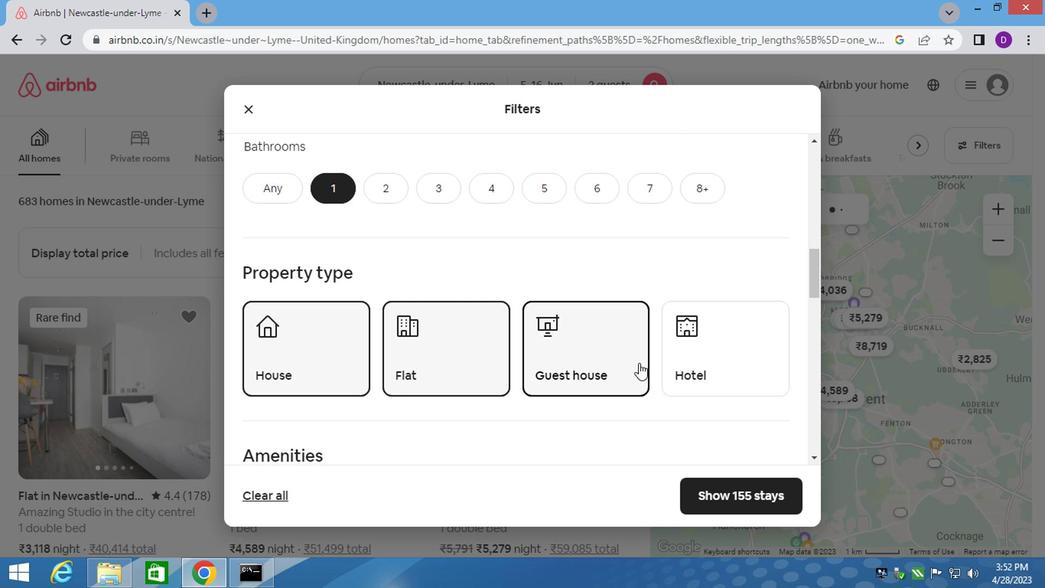 
Action: Mouse pressed left at (716, 344)
Screenshot: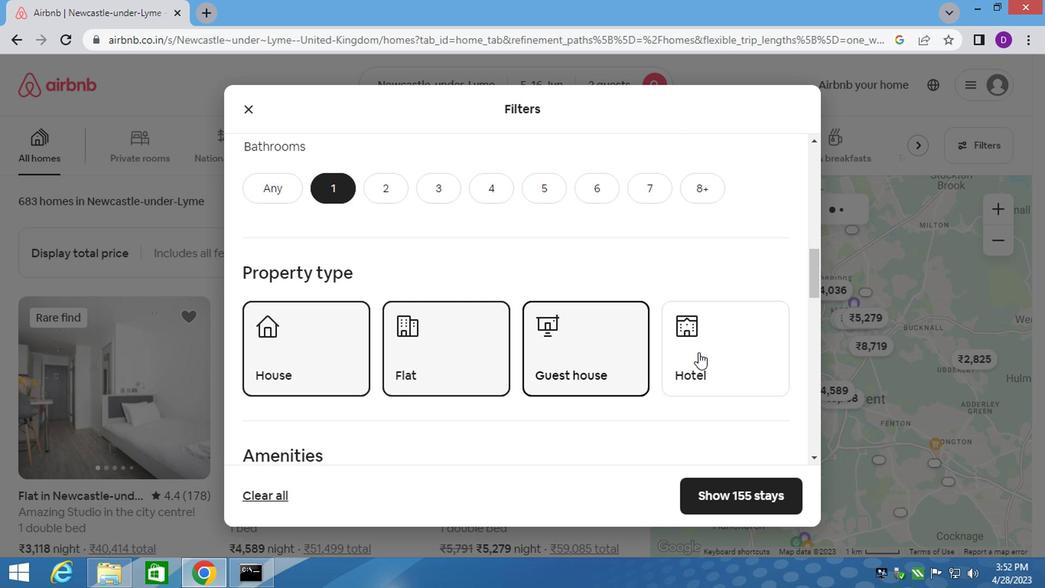 
Action: Mouse moved to (626, 353)
Screenshot: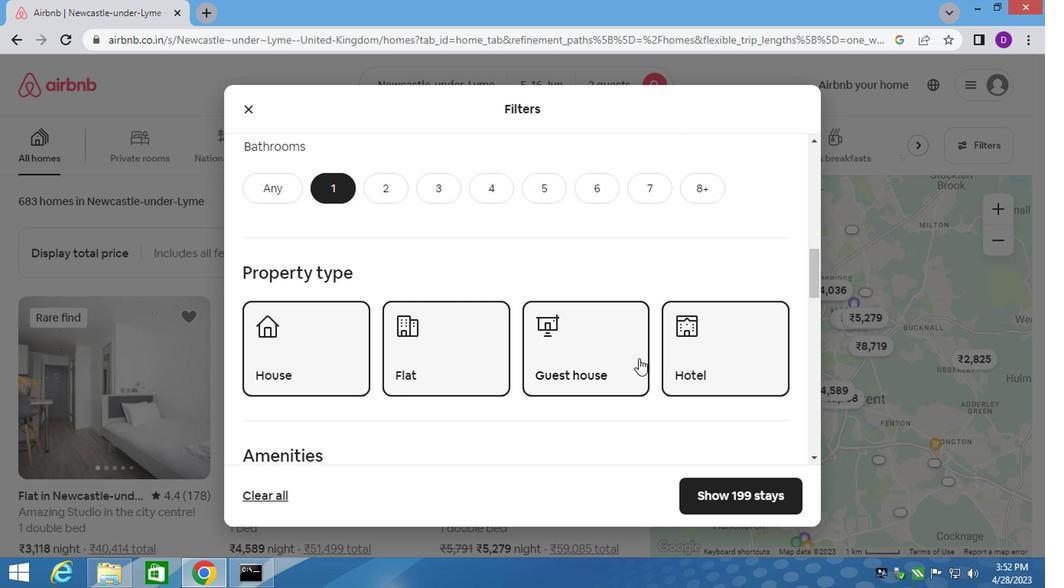 
Action: Mouse scrolled (626, 353) with delta (0, 0)
Screenshot: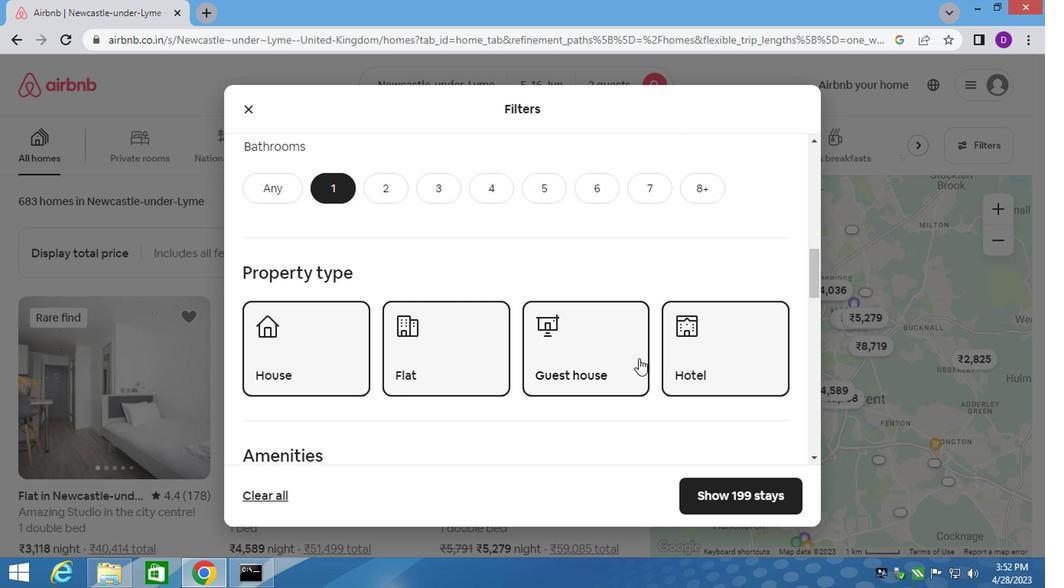 
Action: Mouse moved to (625, 353)
Screenshot: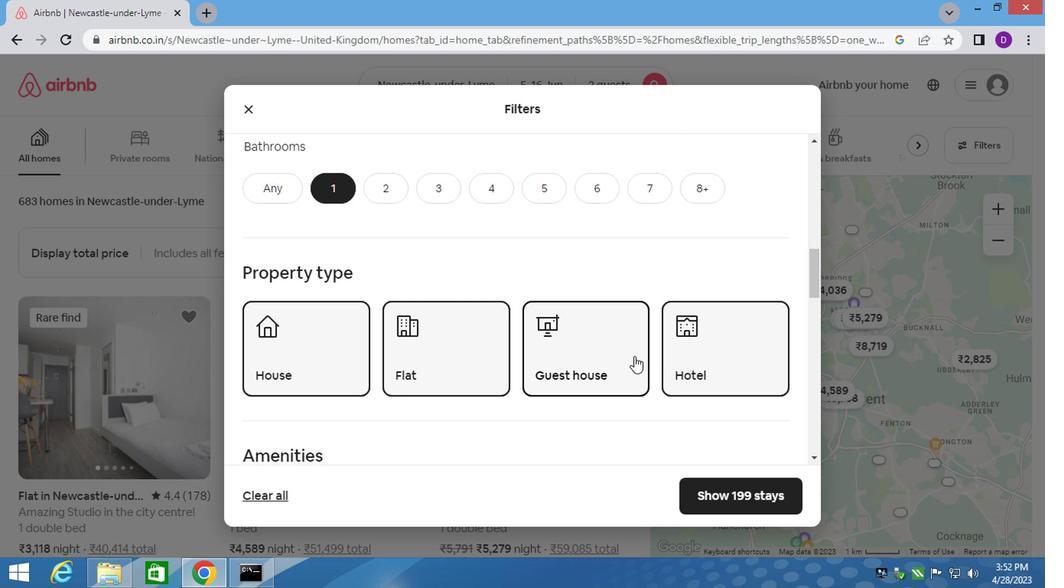 
Action: Mouse scrolled (625, 353) with delta (0, 0)
Screenshot: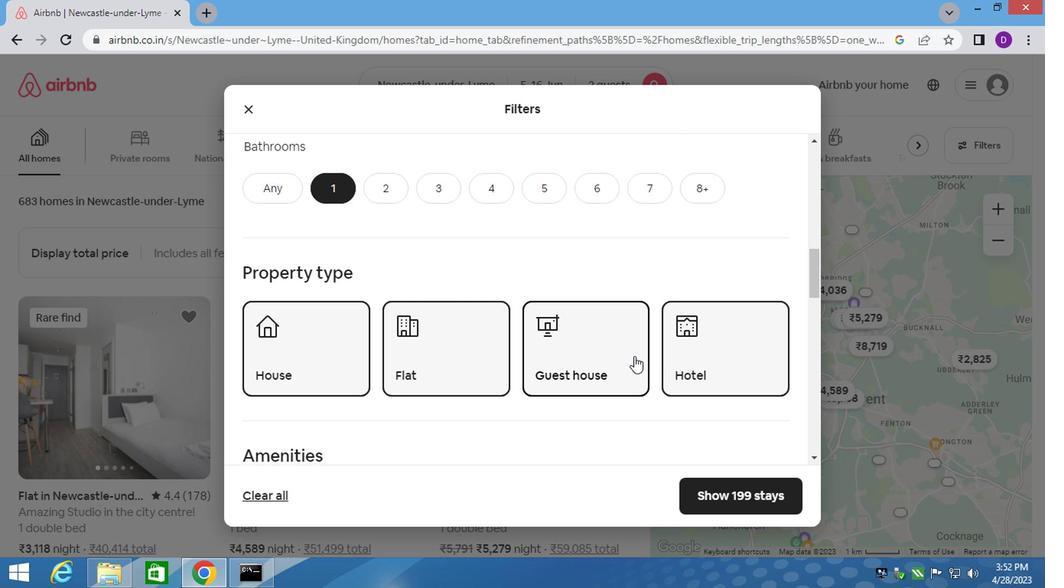 
Action: Mouse scrolled (625, 353) with delta (0, 0)
Screenshot: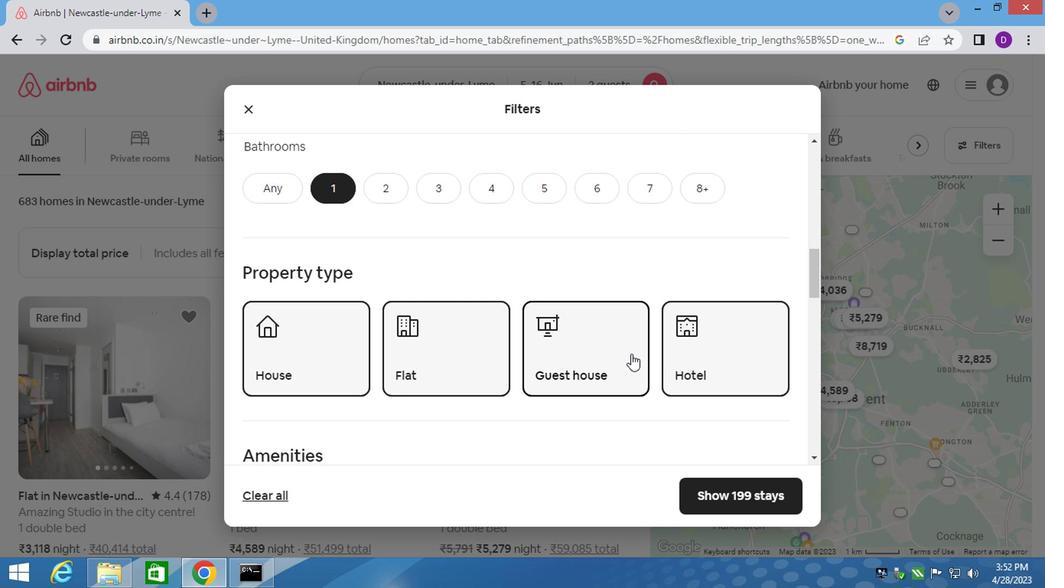 
Action: Mouse scrolled (625, 353) with delta (0, 0)
Screenshot: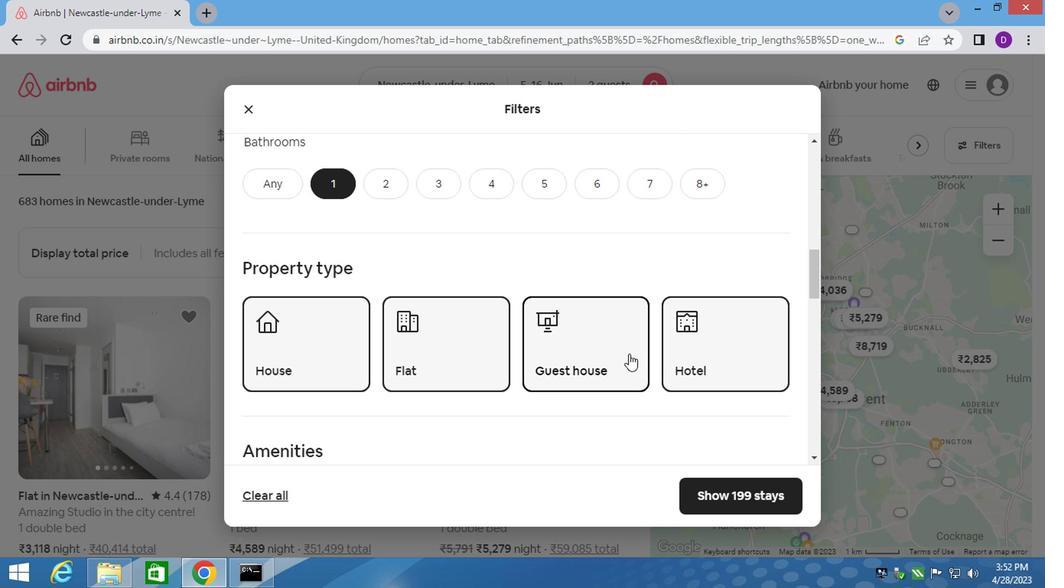 
Action: Mouse moved to (575, 353)
Screenshot: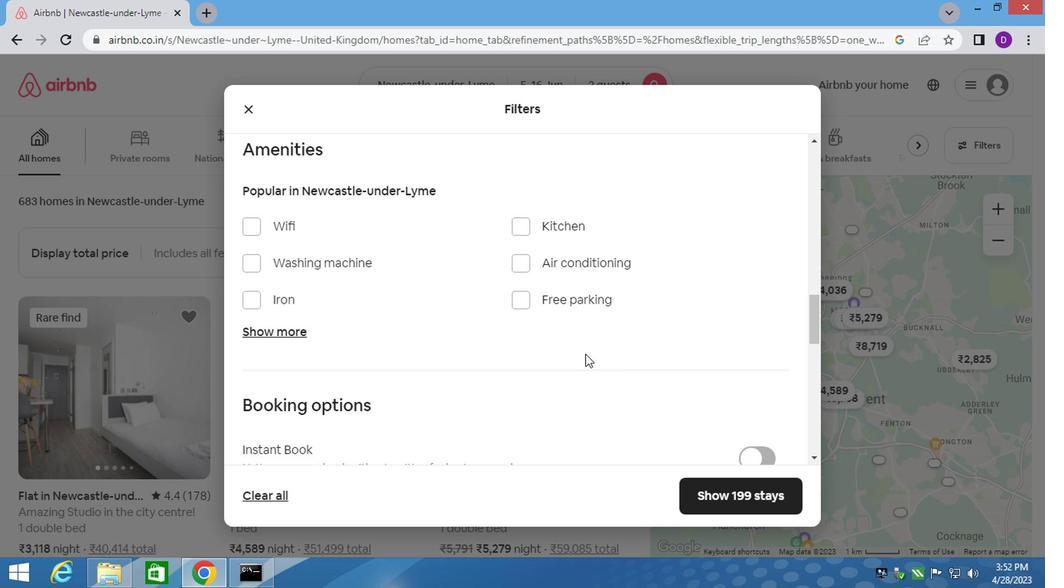 
Action: Mouse scrolled (575, 353) with delta (0, 0)
Screenshot: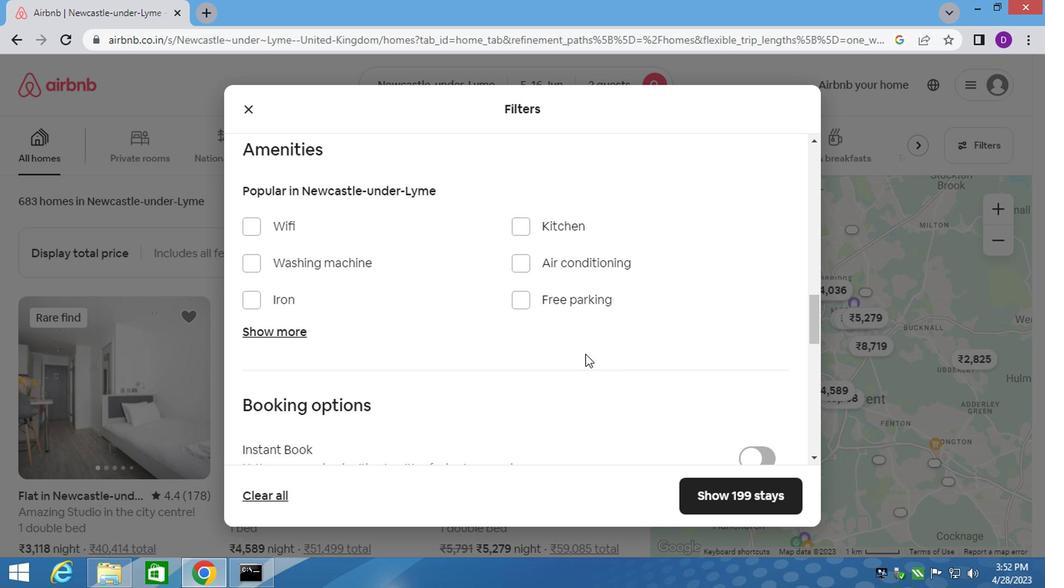 
Action: Mouse scrolled (575, 353) with delta (0, 0)
Screenshot: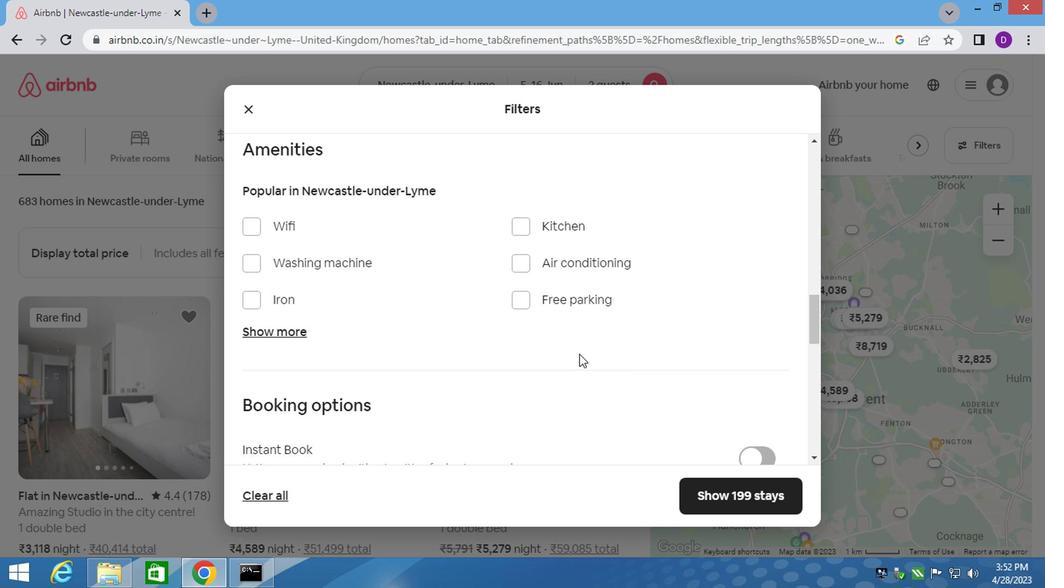 
Action: Mouse moved to (741, 353)
Screenshot: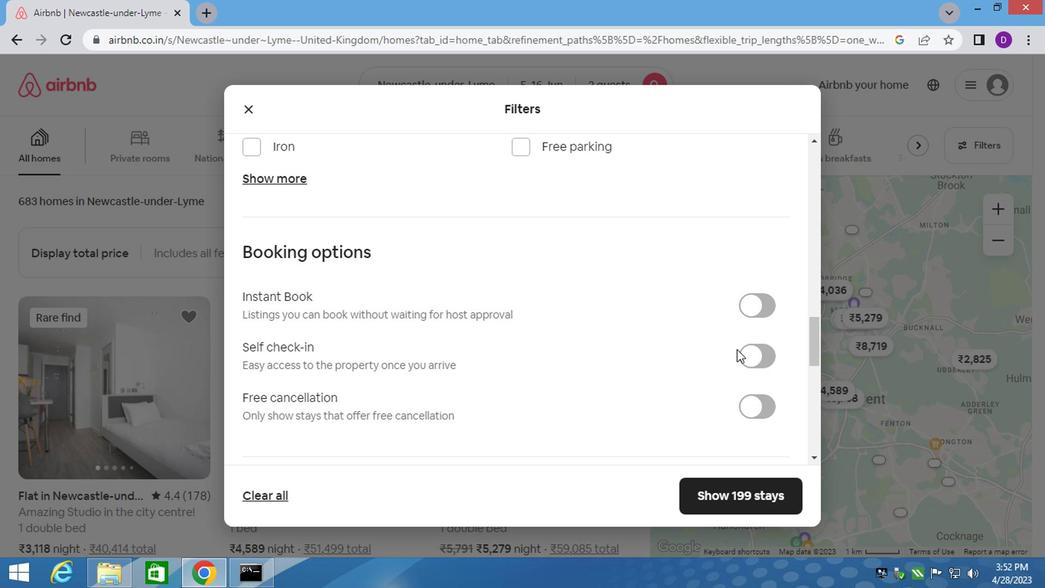 
Action: Mouse pressed left at (741, 353)
Screenshot: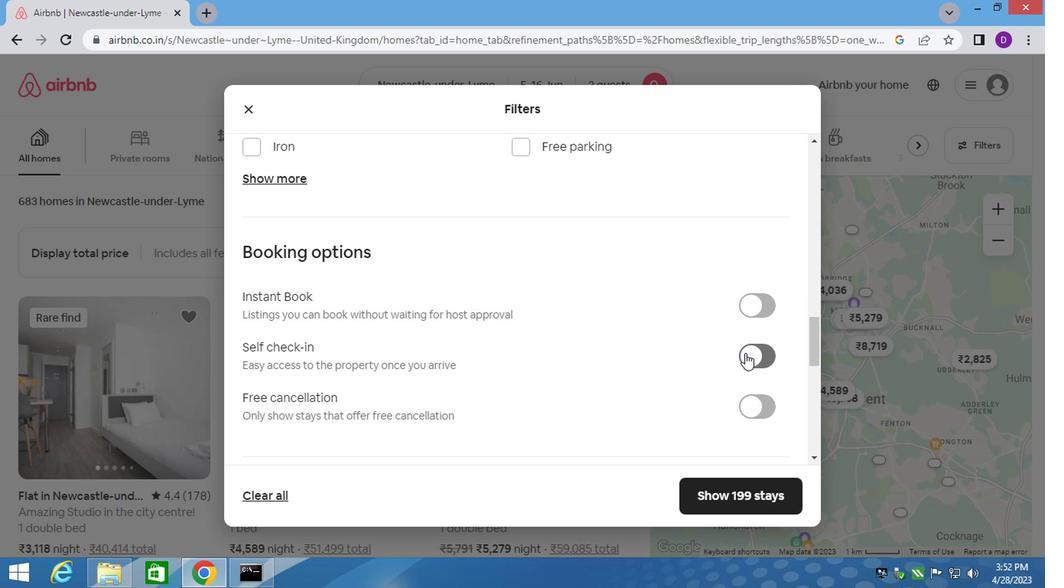 
Action: Mouse moved to (403, 379)
Screenshot: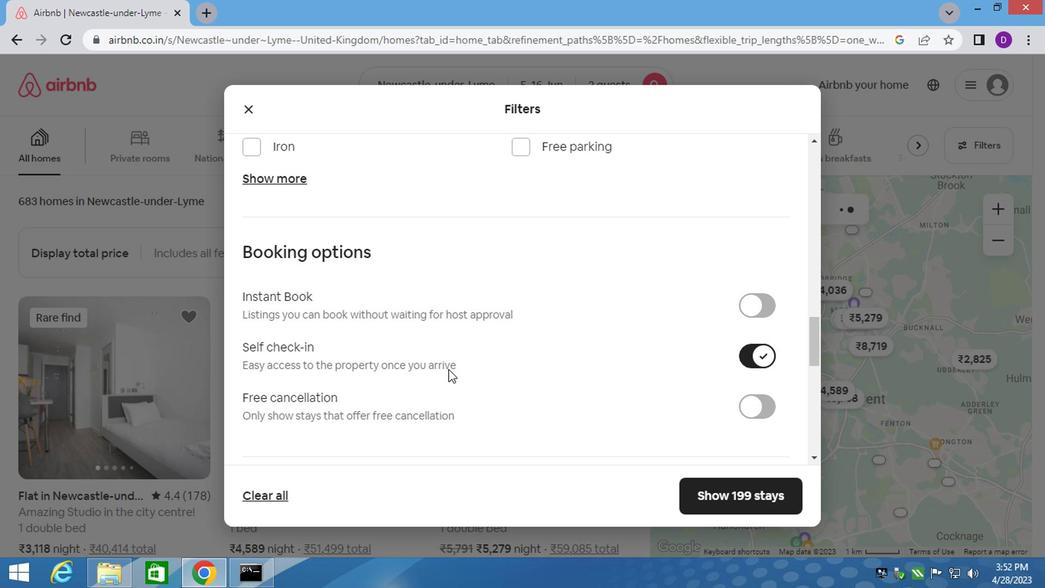 
Action: Mouse scrolled (403, 378) with delta (0, -1)
Screenshot: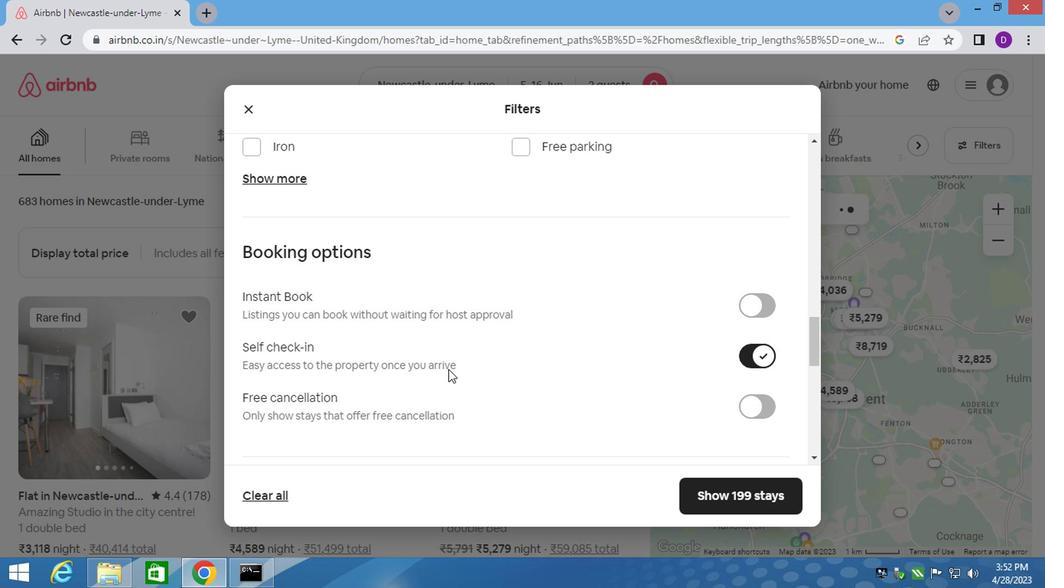 
Action: Mouse scrolled (403, 378) with delta (0, -1)
Screenshot: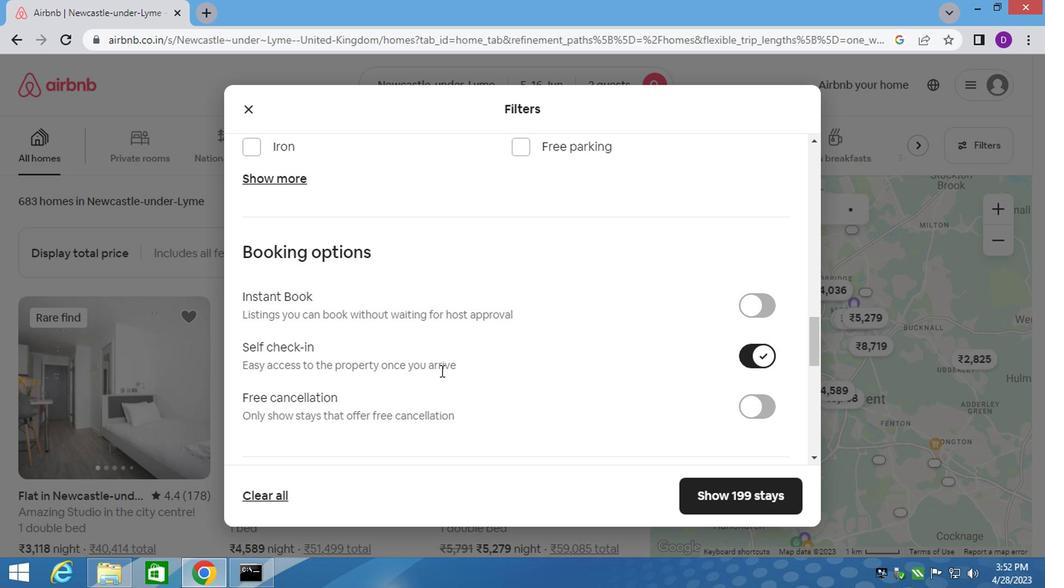 
Action: Mouse scrolled (403, 378) with delta (0, -1)
Screenshot: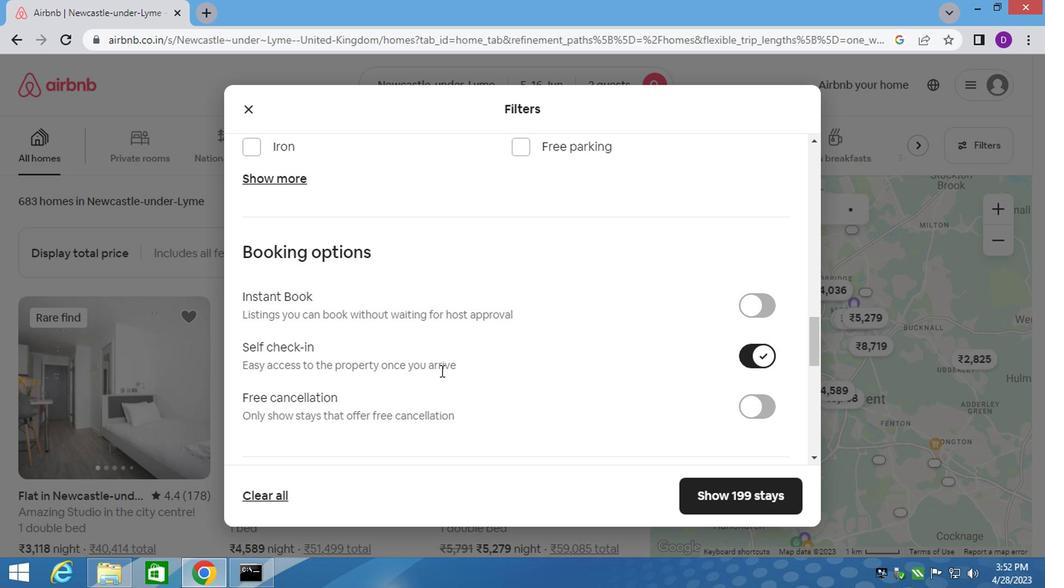
Action: Mouse scrolled (403, 378) with delta (0, -1)
Screenshot: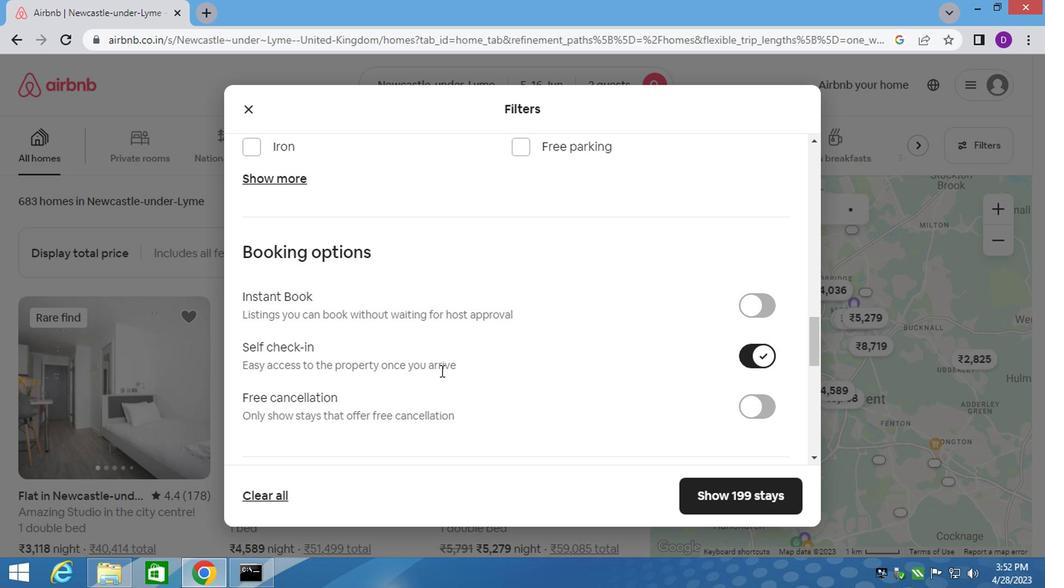 
Action: Mouse scrolled (403, 378) with delta (0, -1)
Screenshot: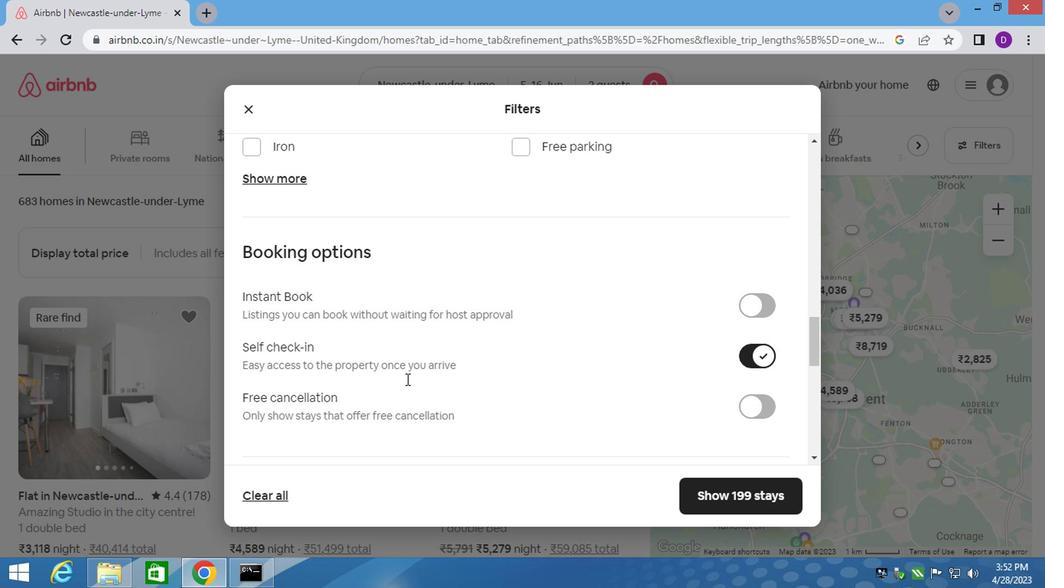 
Action: Mouse scrolled (403, 378) with delta (0, -1)
Screenshot: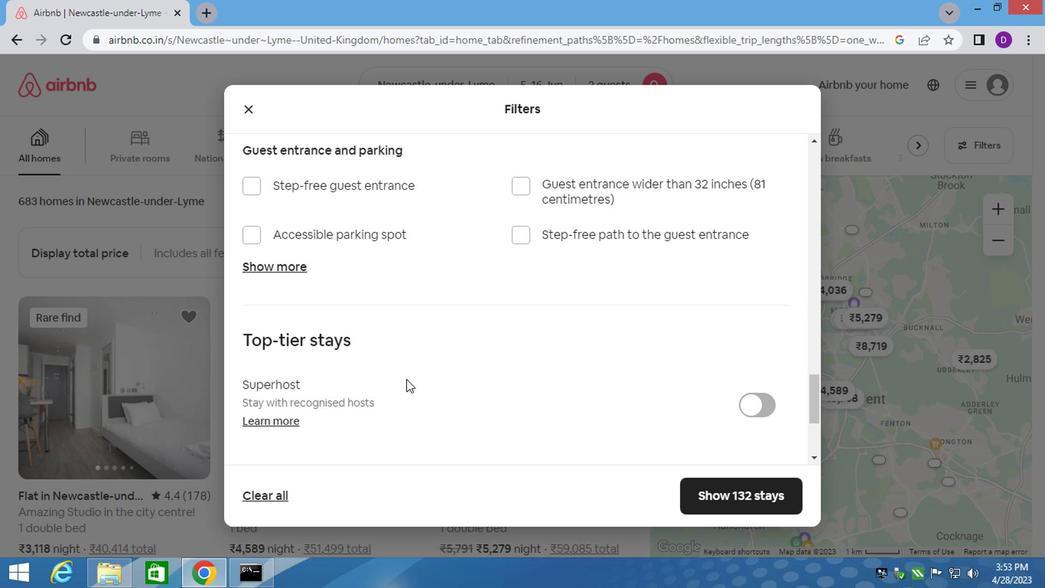 
Action: Mouse scrolled (403, 378) with delta (0, -1)
Screenshot: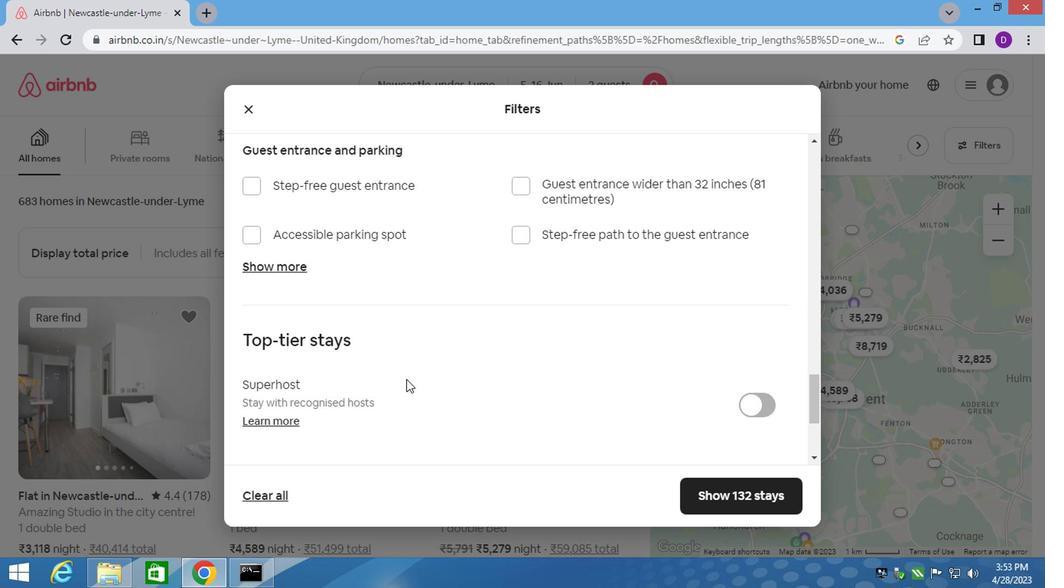 
Action: Mouse scrolled (403, 378) with delta (0, -1)
Screenshot: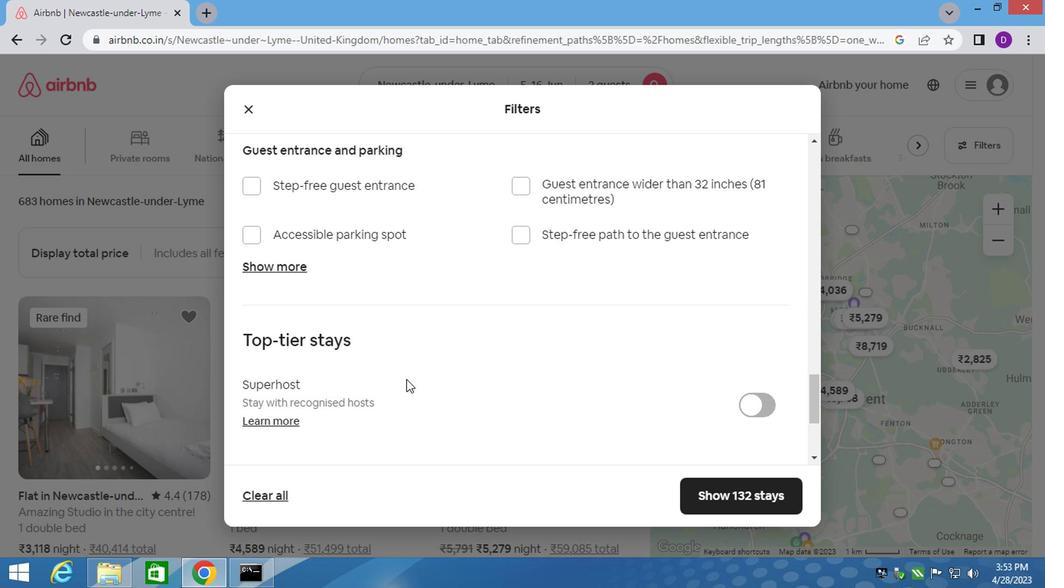 
Action: Mouse scrolled (403, 378) with delta (0, -1)
Screenshot: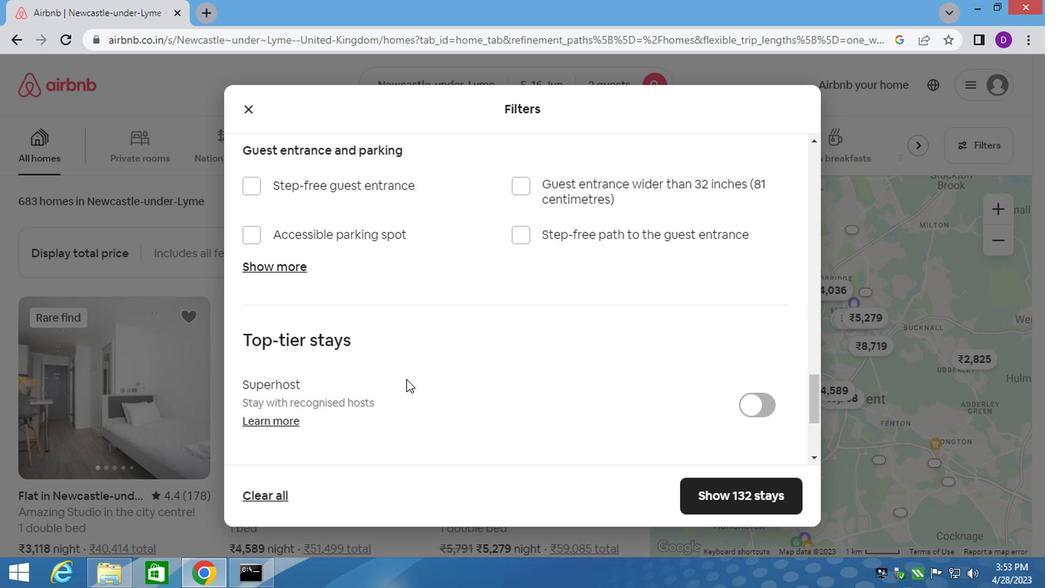 
Action: Mouse scrolled (403, 378) with delta (0, -1)
Screenshot: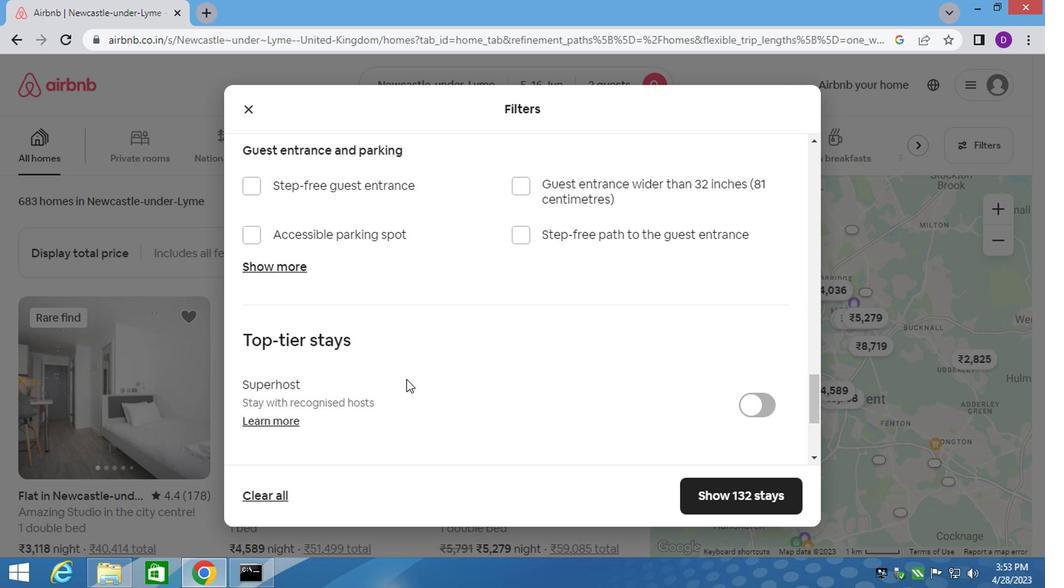 
Action: Mouse scrolled (403, 378) with delta (0, -1)
Screenshot: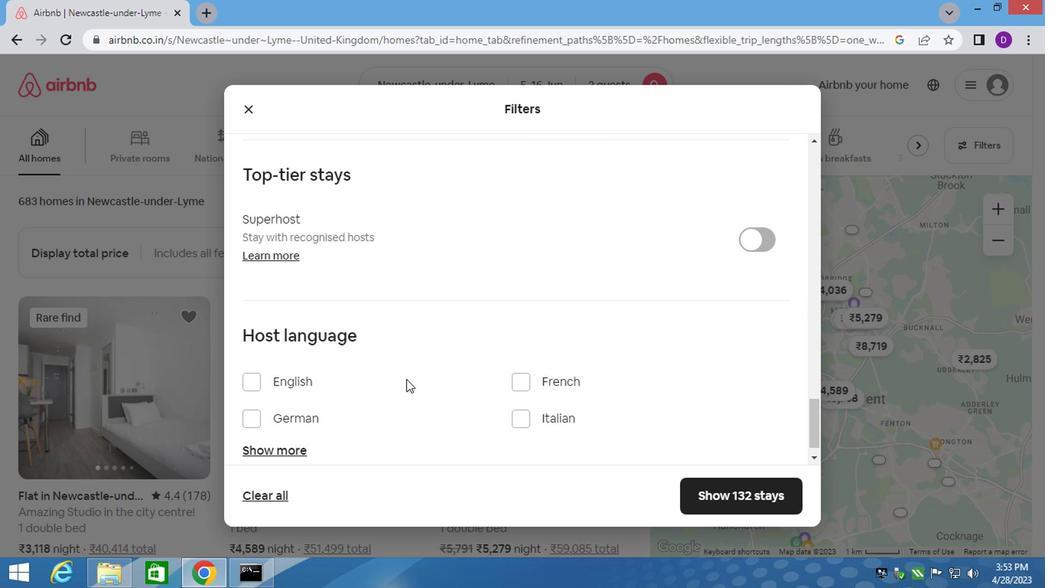 
Action: Mouse scrolled (403, 378) with delta (0, -1)
Screenshot: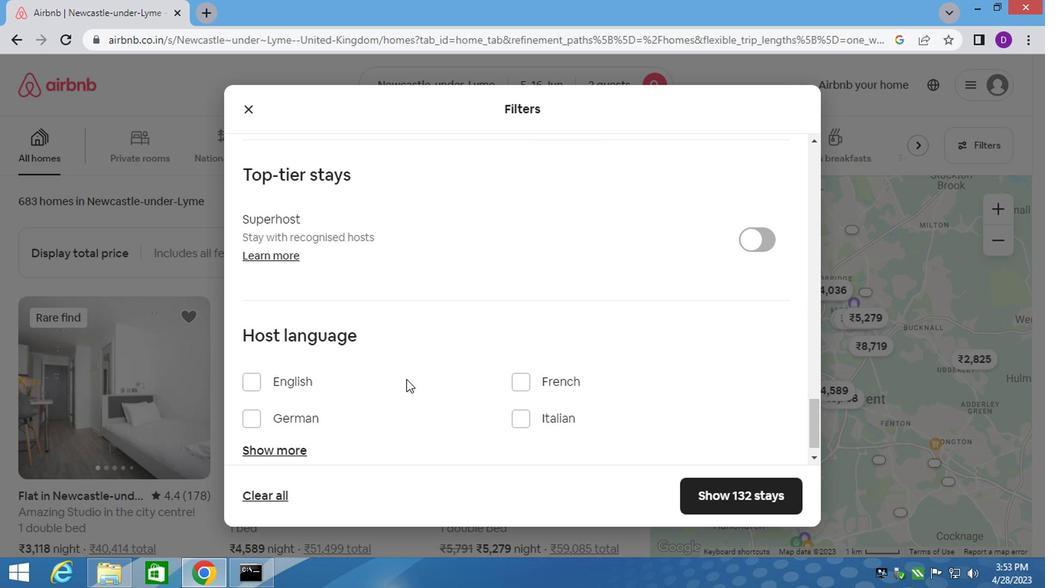
Action: Mouse scrolled (403, 378) with delta (0, -1)
Screenshot: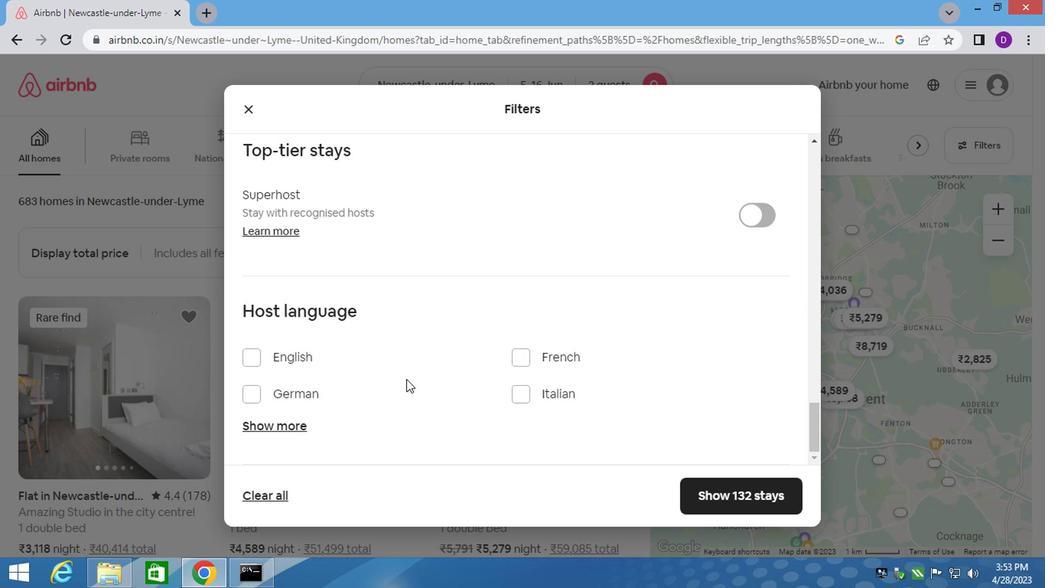 
Action: Mouse moved to (257, 353)
Screenshot: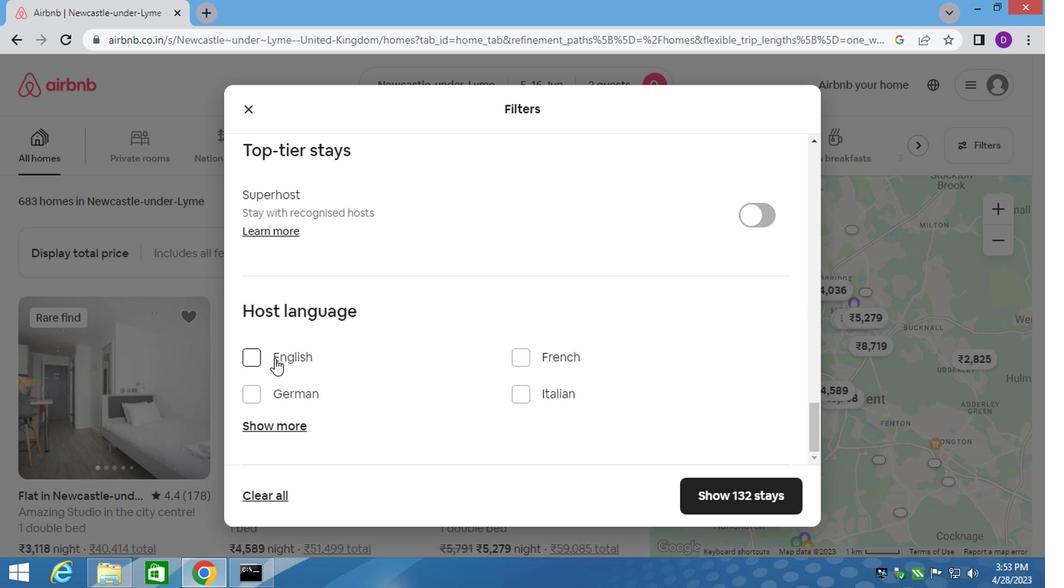 
Action: Mouse pressed left at (257, 353)
Screenshot: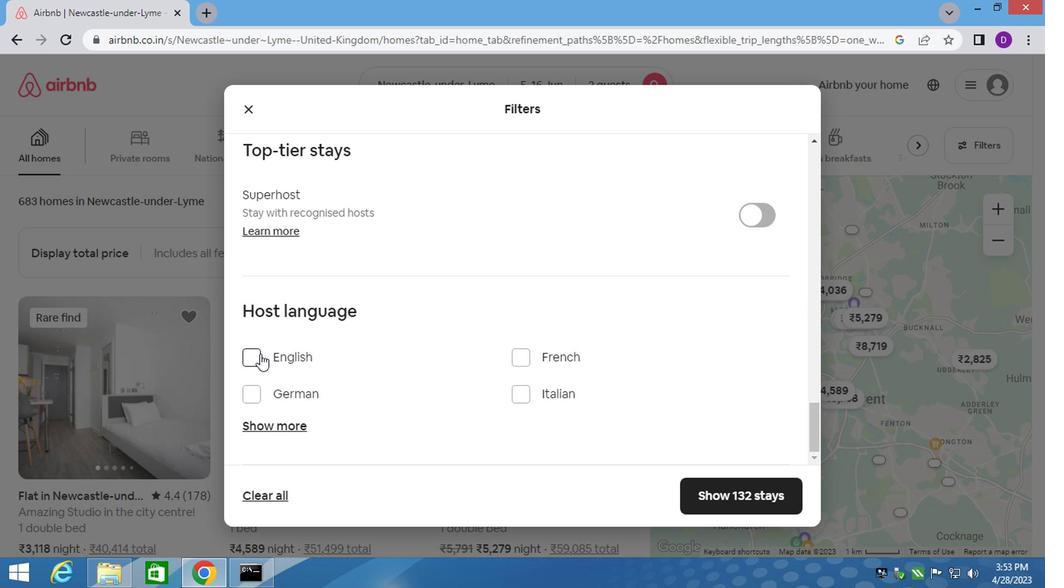
Action: Mouse moved to (753, 490)
Screenshot: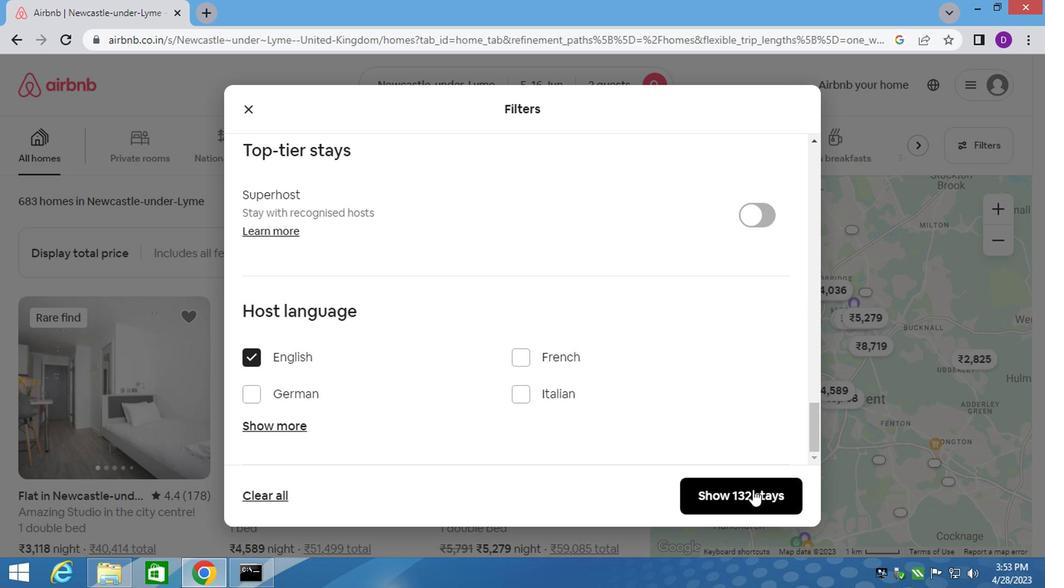 
Action: Mouse pressed left at (753, 490)
Screenshot: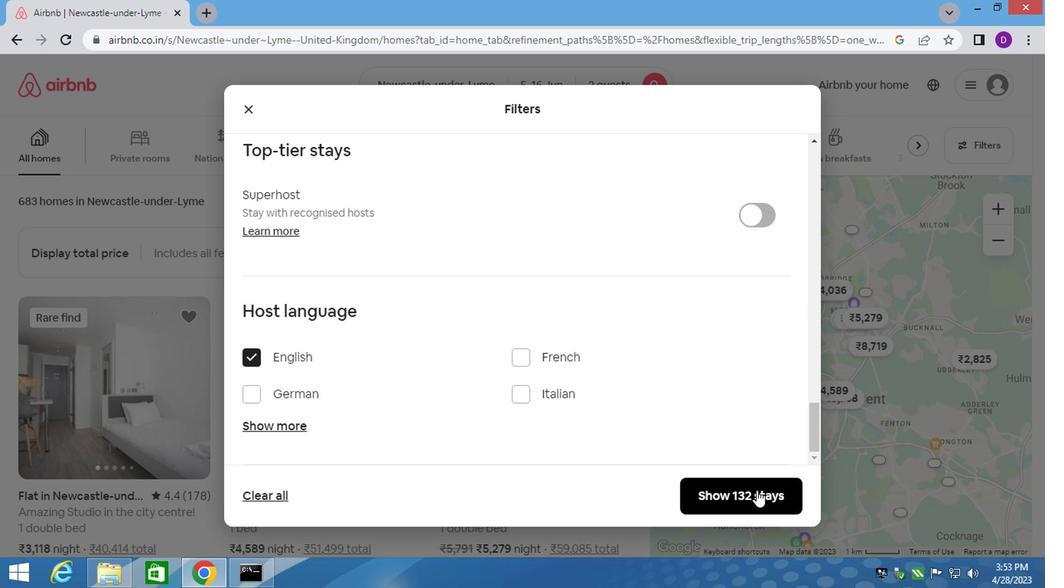 
